 Task: Look for space in Sambriāl, Pakistan from 5th July, 2023 to 11th July, 2023 for 2 adults in price range Rs.8000 to Rs.16000. Place can be entire place with 2 bedrooms having 2 beds and 1 bathroom. Property type can be house, flat, guest house. Booking option can be shelf check-in. Required host language is English.
Action: Mouse moved to (407, 93)
Screenshot: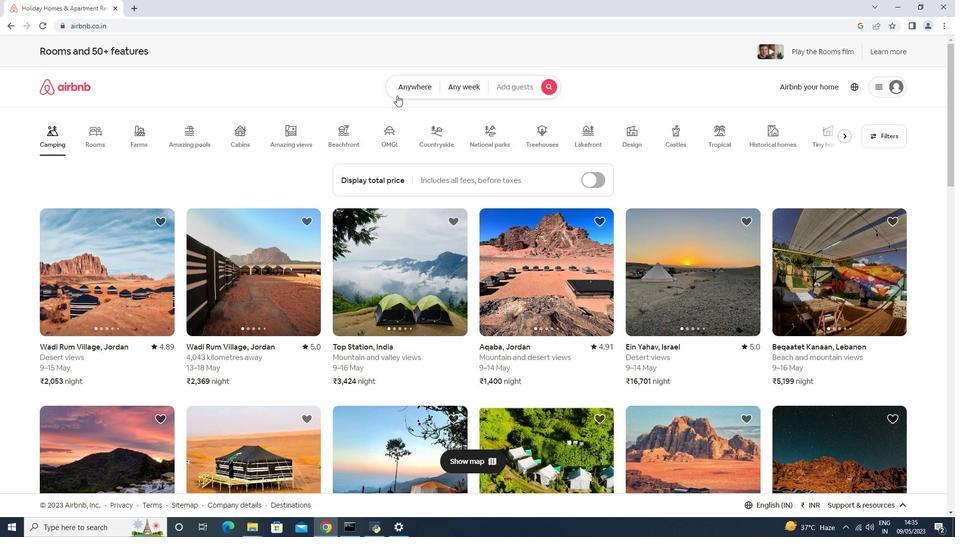 
Action: Mouse pressed left at (407, 93)
Screenshot: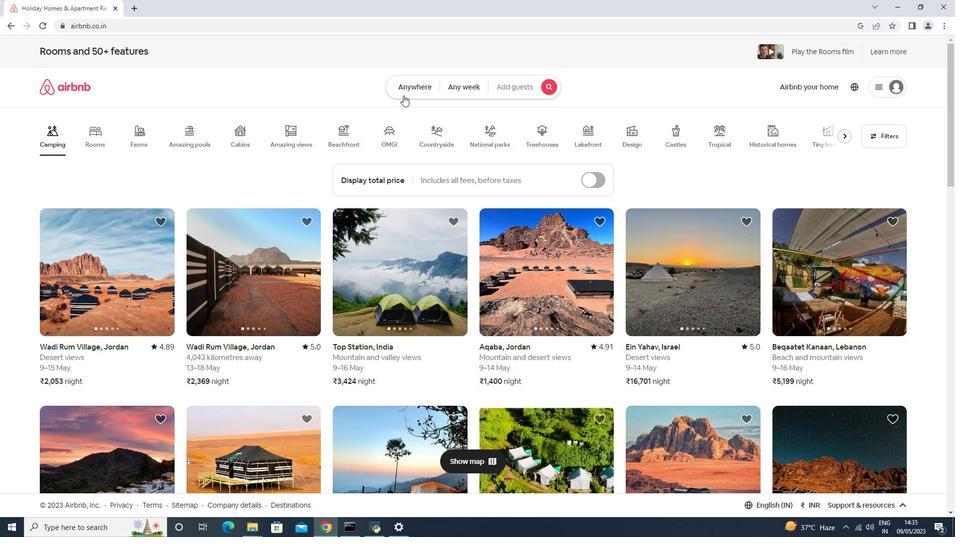 
Action: Mouse moved to (342, 135)
Screenshot: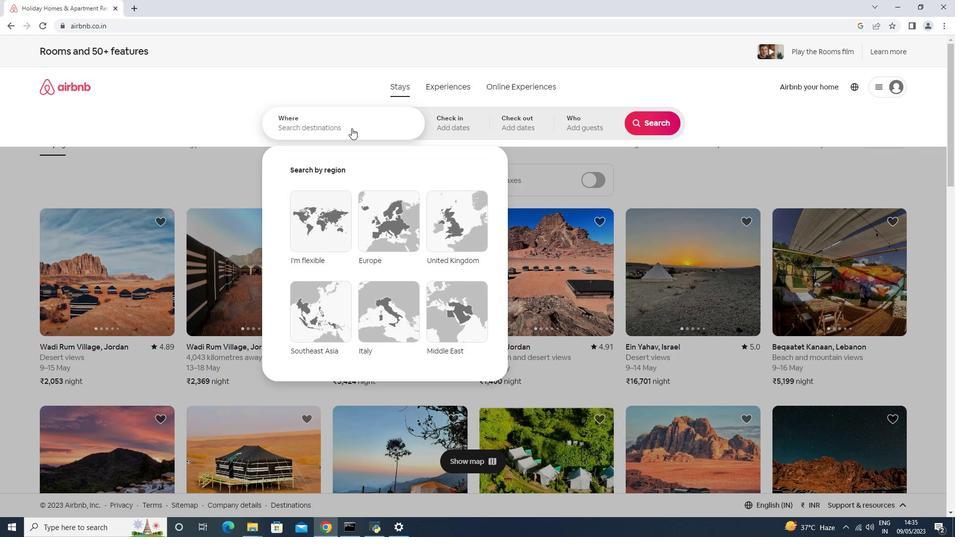 
Action: Mouse pressed left at (342, 135)
Screenshot: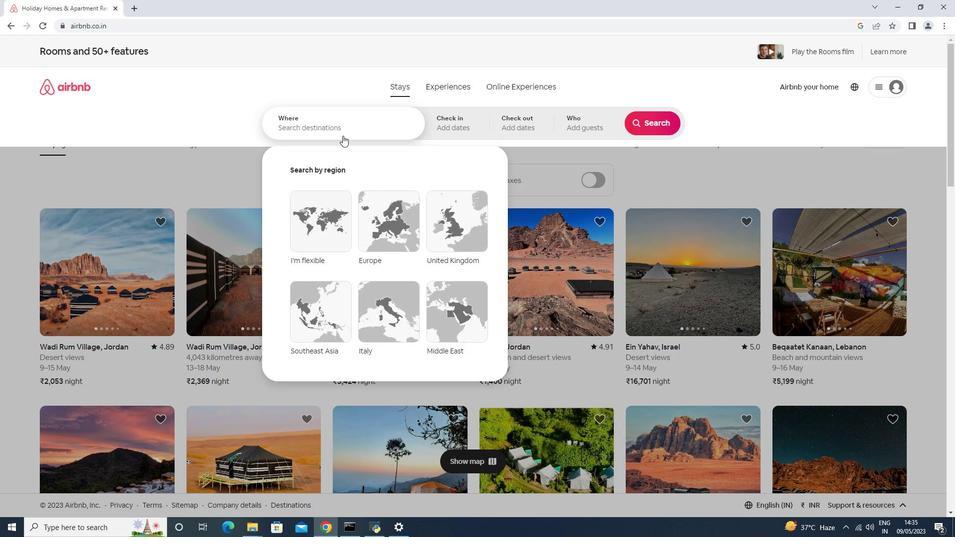 
Action: Mouse moved to (342, 127)
Screenshot: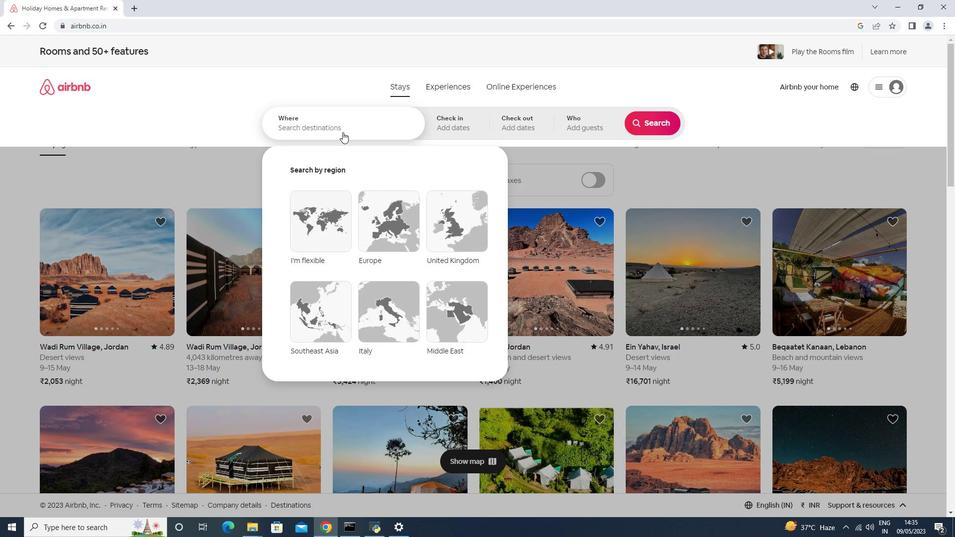 
Action: Key pressed <Key.shift>Sambiri,<Key.space><Key.shift>Pakistan<Key.enter>
Screenshot: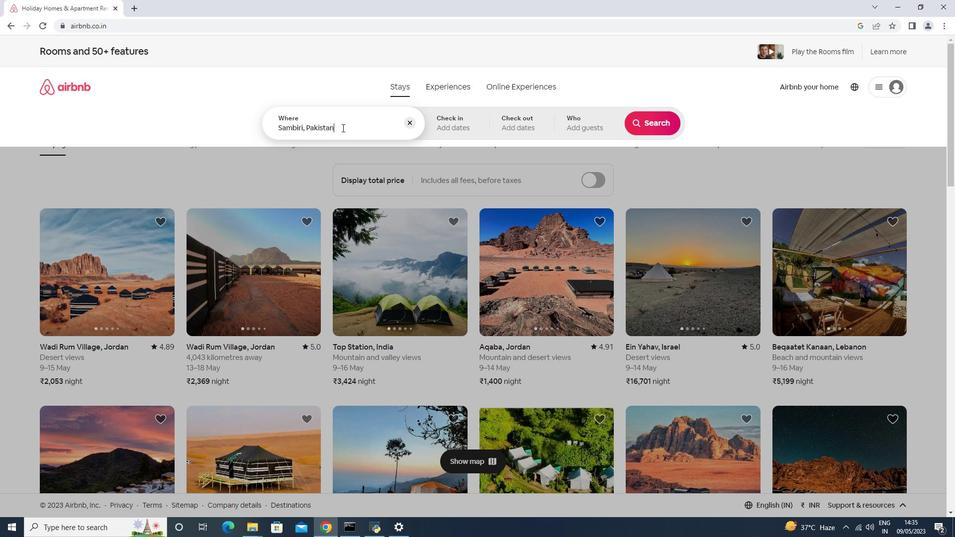 
Action: Mouse moved to (653, 206)
Screenshot: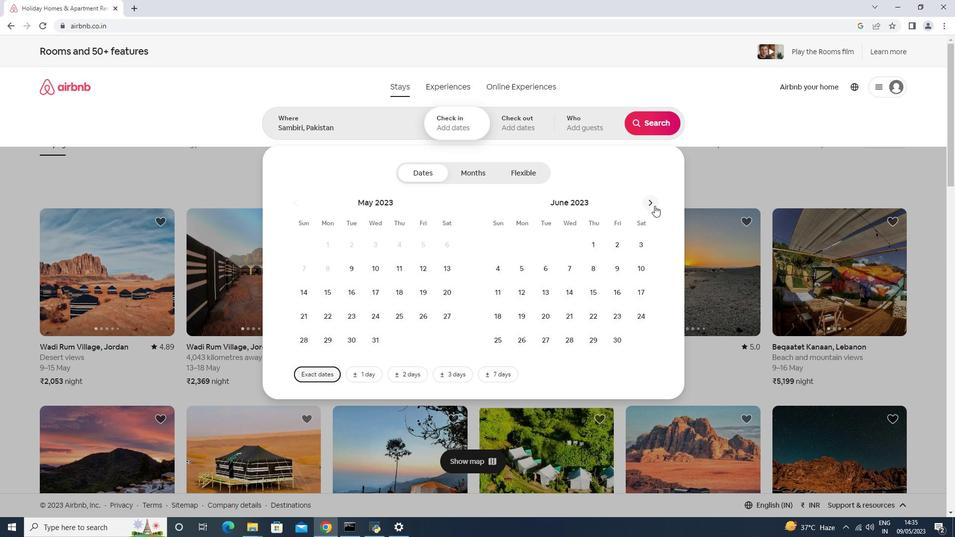 
Action: Mouse pressed left at (653, 206)
Screenshot: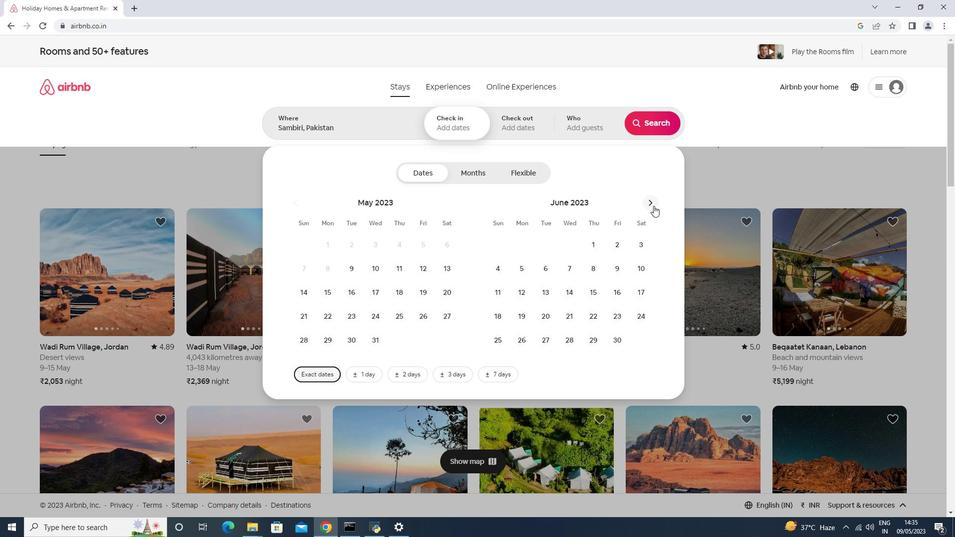 
Action: Mouse moved to (576, 262)
Screenshot: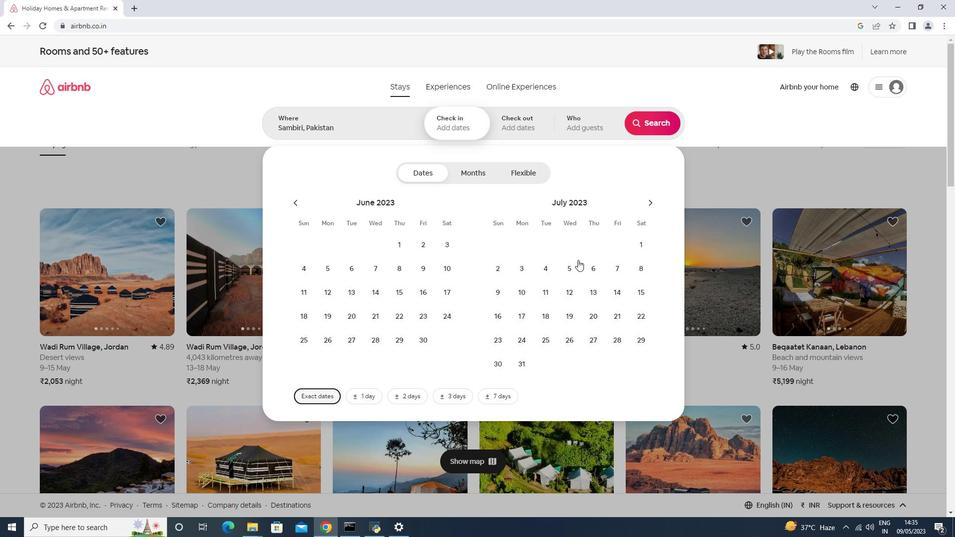
Action: Mouse pressed left at (576, 262)
Screenshot: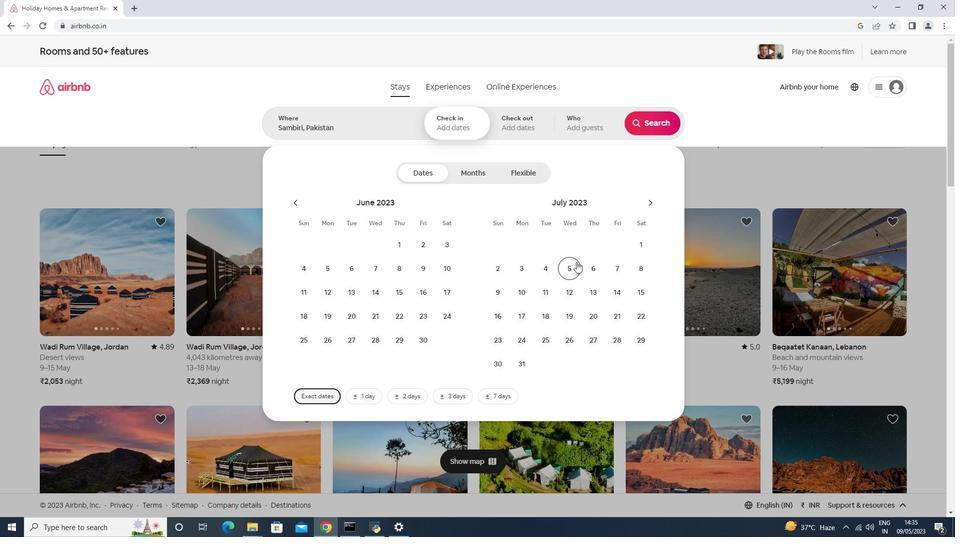 
Action: Mouse moved to (553, 290)
Screenshot: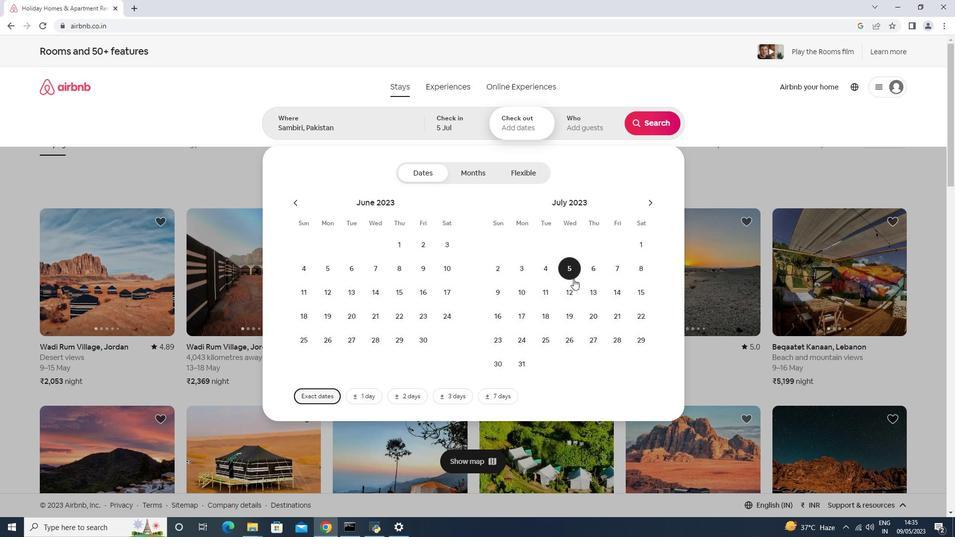 
Action: Mouse pressed left at (553, 290)
Screenshot: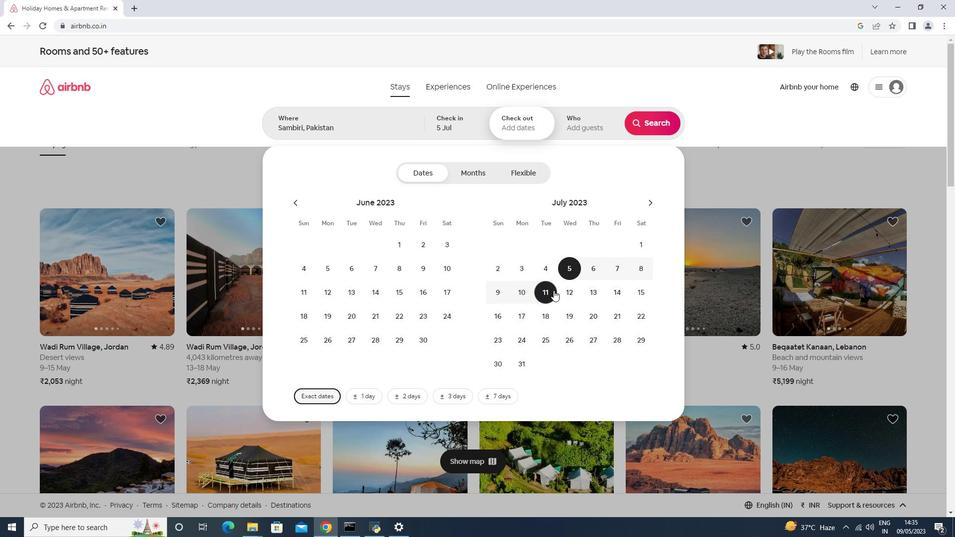 
Action: Mouse moved to (591, 119)
Screenshot: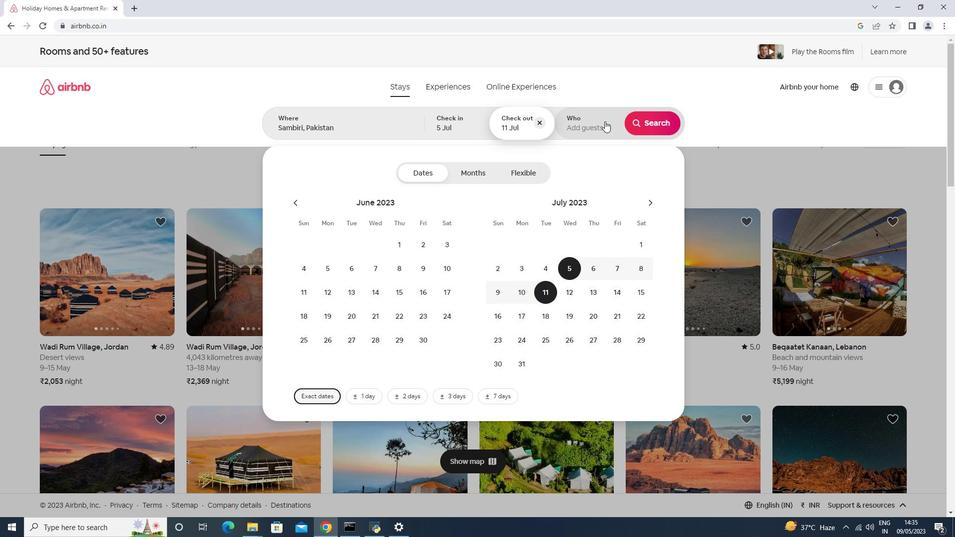 
Action: Mouse pressed left at (591, 119)
Screenshot: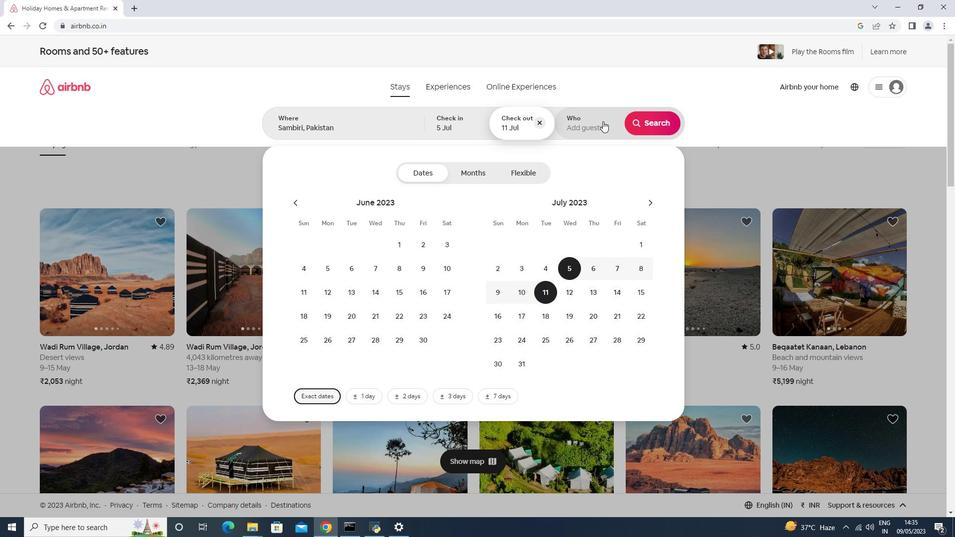 
Action: Mouse moved to (653, 171)
Screenshot: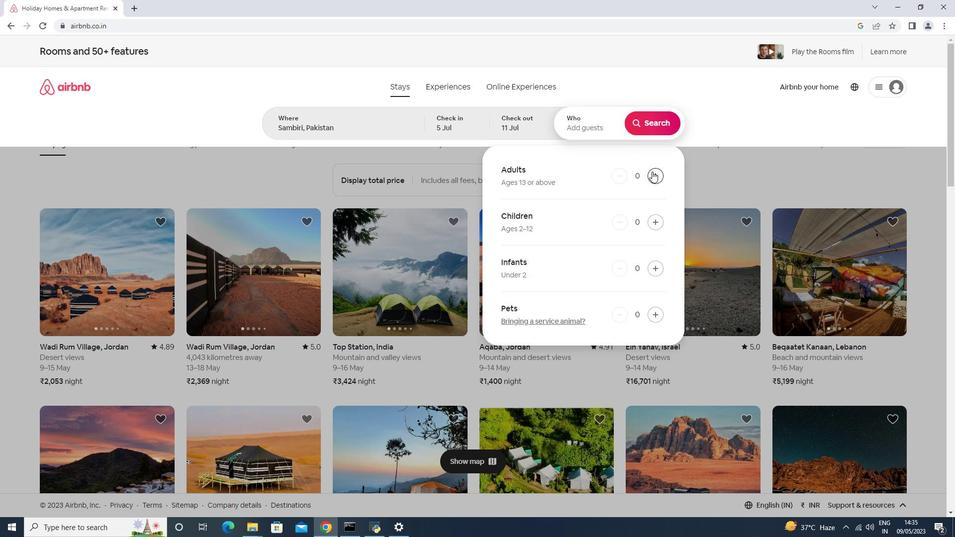 
Action: Mouse pressed left at (653, 171)
Screenshot: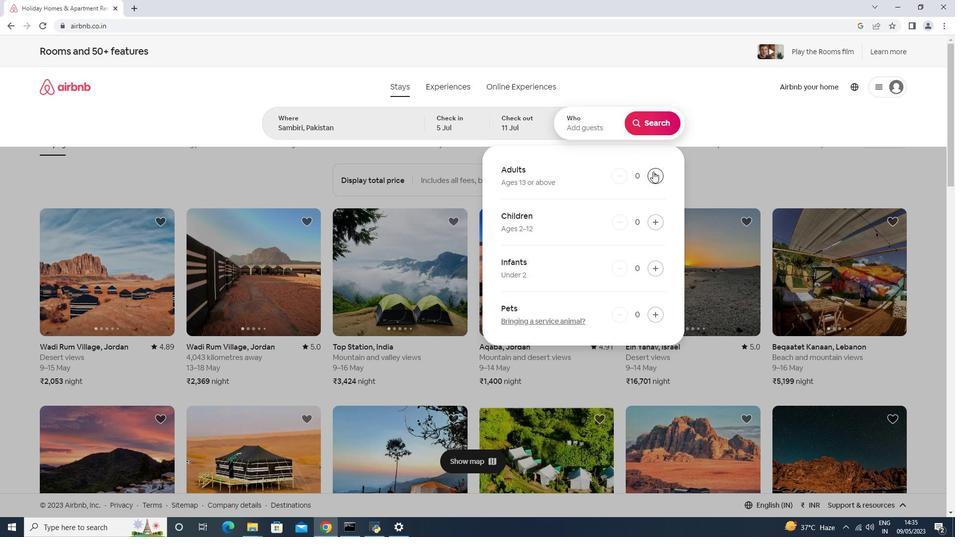 
Action: Mouse pressed left at (653, 171)
Screenshot: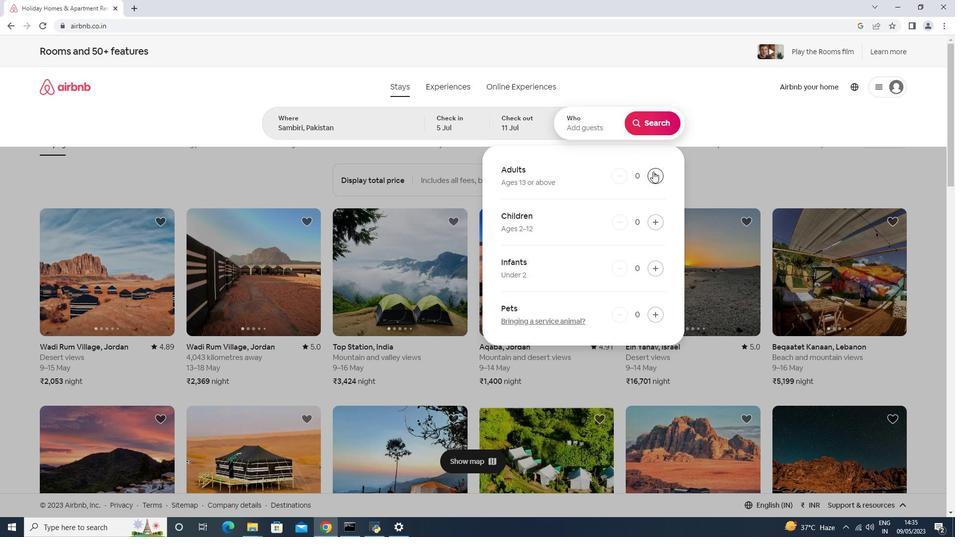 
Action: Mouse moved to (652, 127)
Screenshot: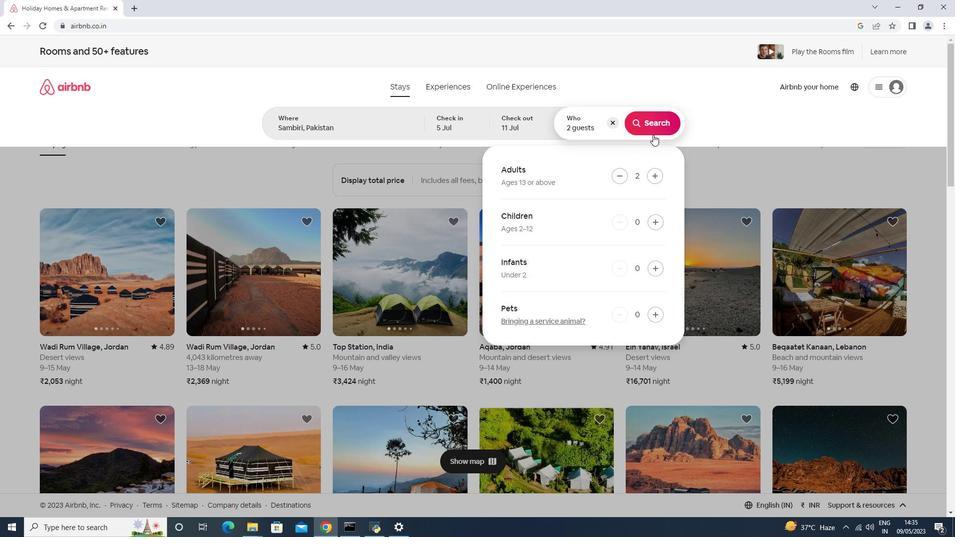 
Action: Mouse pressed left at (652, 127)
Screenshot: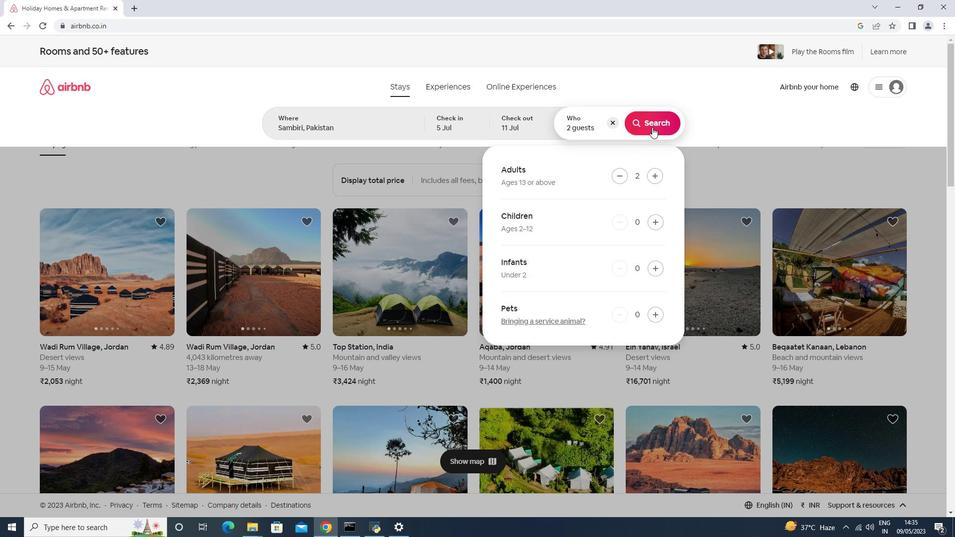 
Action: Mouse moved to (902, 99)
Screenshot: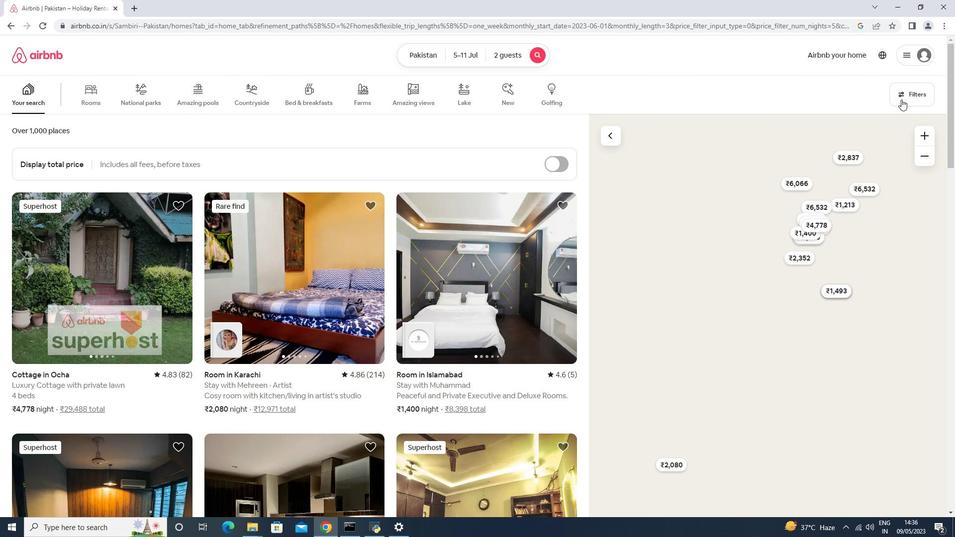 
Action: Mouse pressed left at (902, 99)
Screenshot: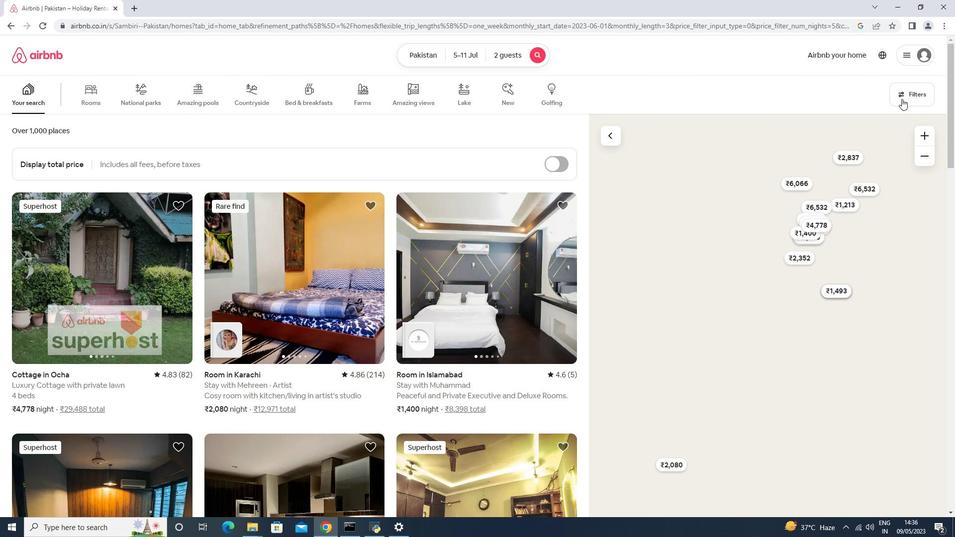 
Action: Mouse moved to (431, 324)
Screenshot: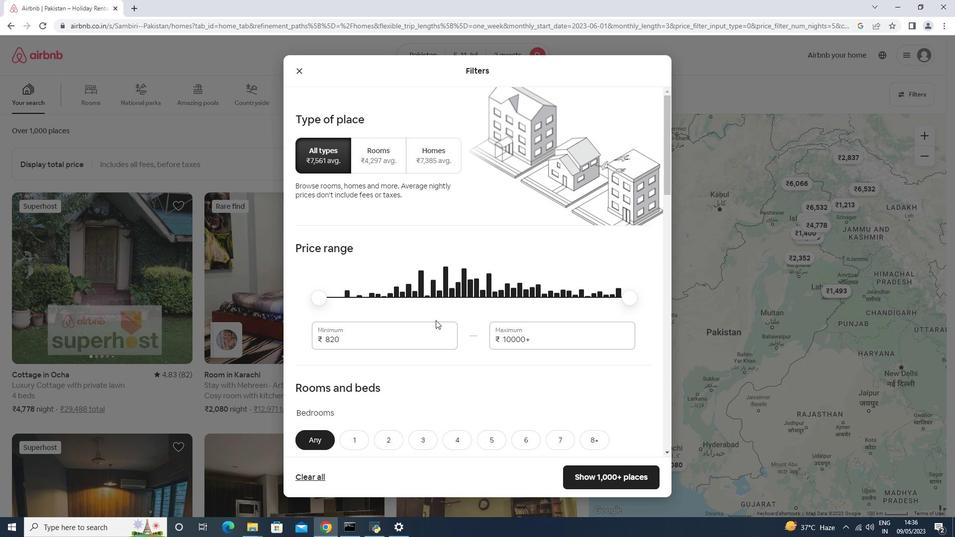 
Action: Mouse pressed left at (431, 324)
Screenshot: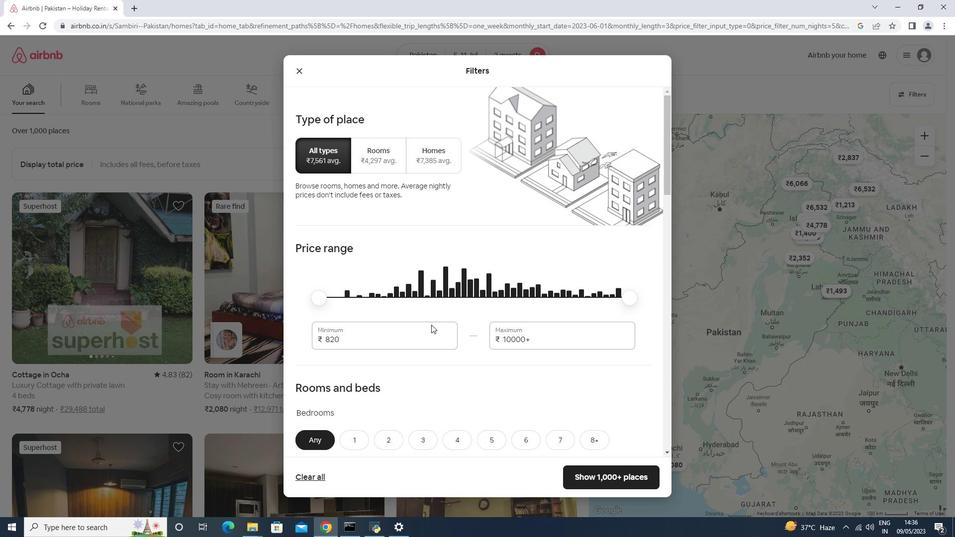 
Action: Mouse moved to (430, 320)
Screenshot: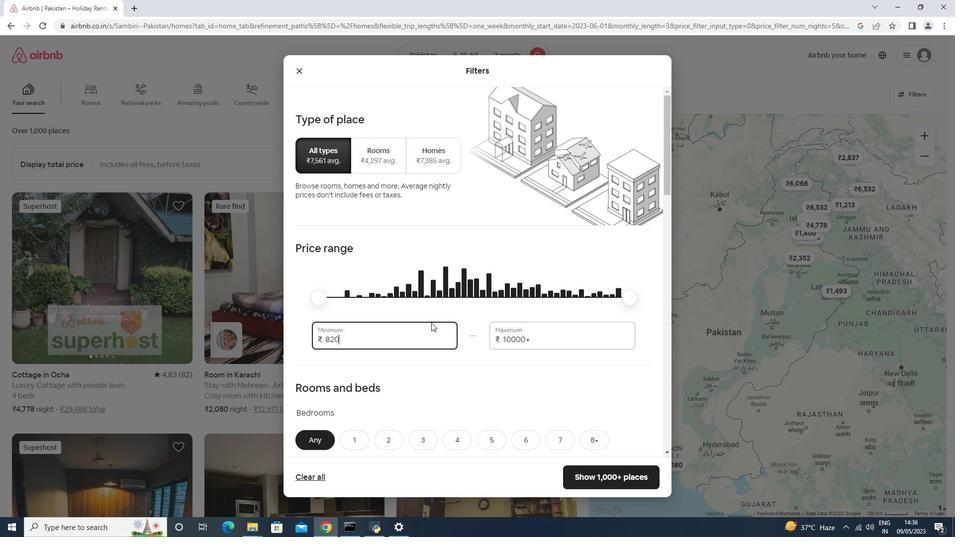
Action: Key pressed <Key.backspace><Key.backspace>000<Key.tab>16000
Screenshot: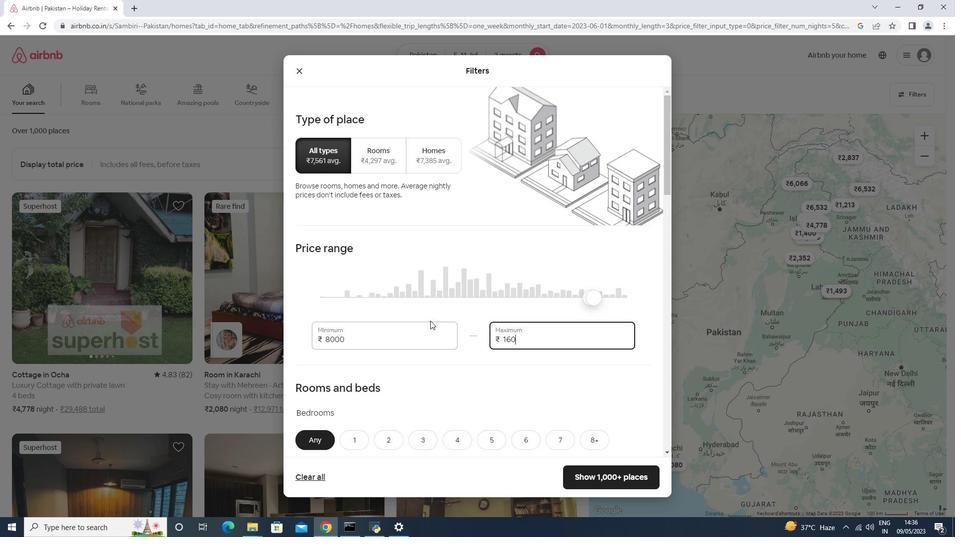 
Action: Mouse moved to (476, 281)
Screenshot: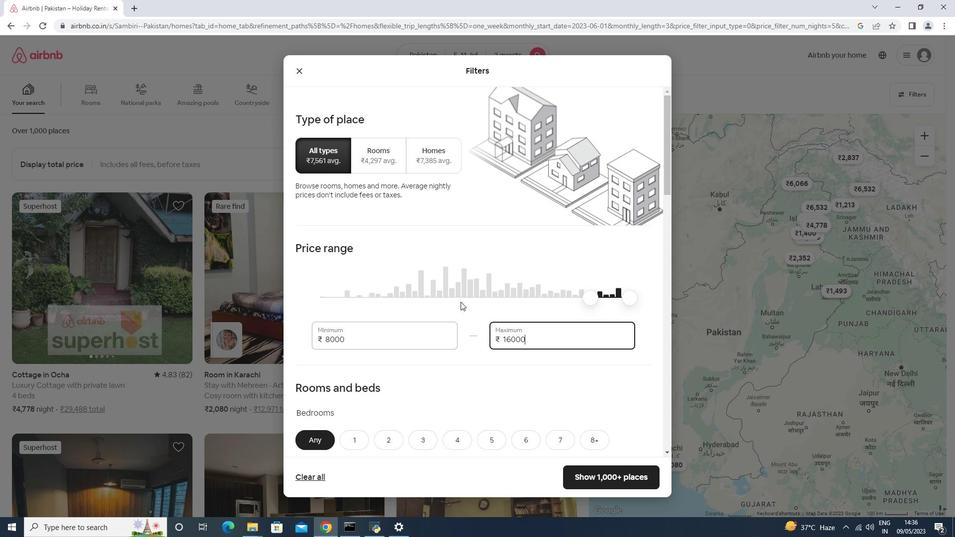
Action: Mouse scrolled (476, 281) with delta (0, 0)
Screenshot: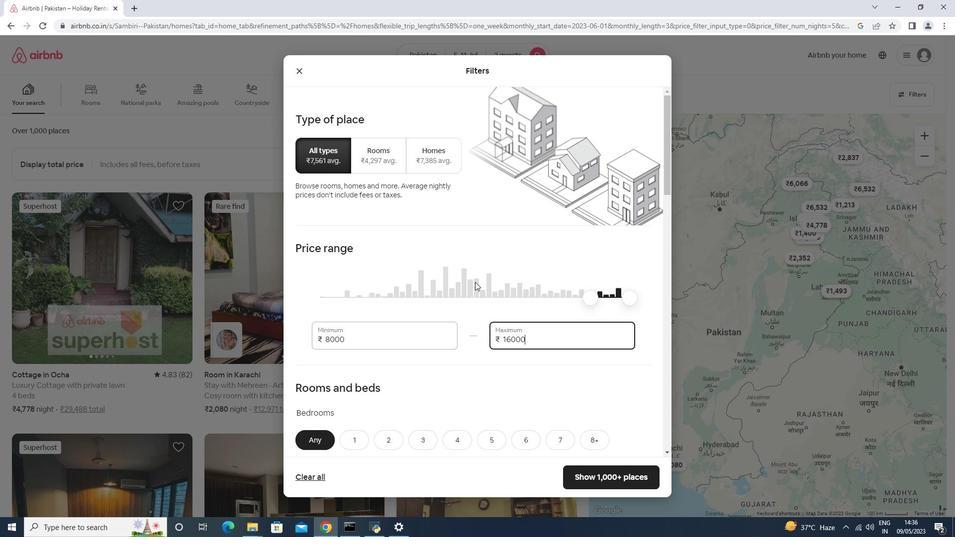 
Action: Mouse scrolled (476, 281) with delta (0, 0)
Screenshot: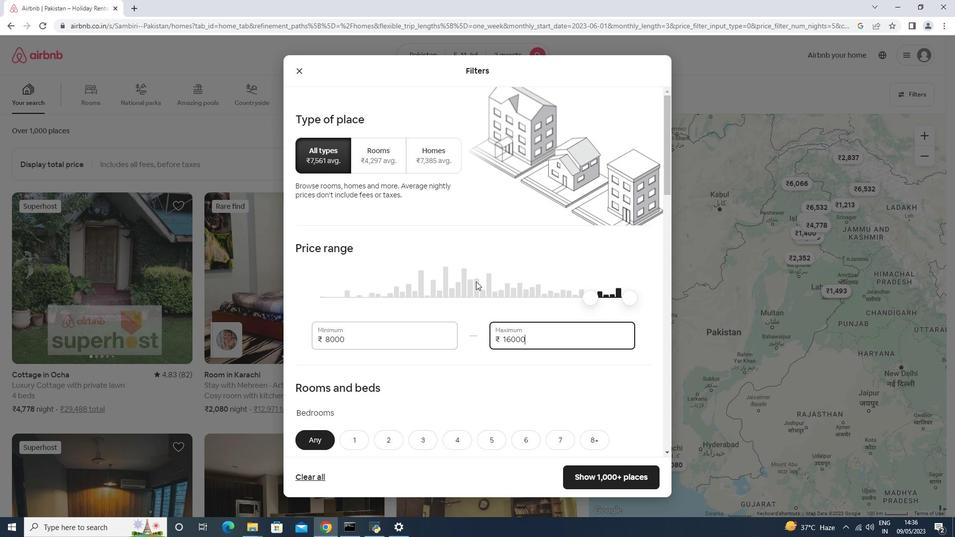 
Action: Mouse scrolled (476, 281) with delta (0, 0)
Screenshot: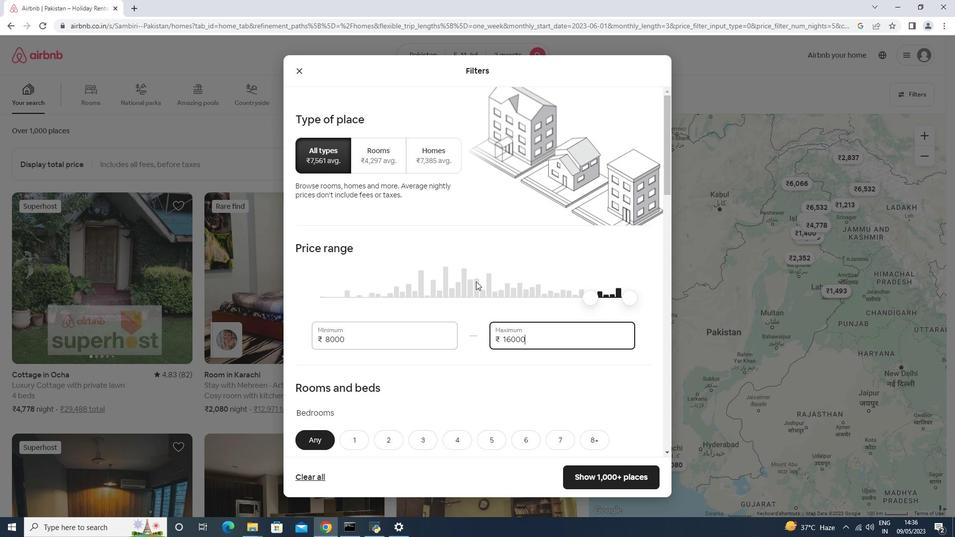 
Action: Mouse scrolled (476, 281) with delta (0, 0)
Screenshot: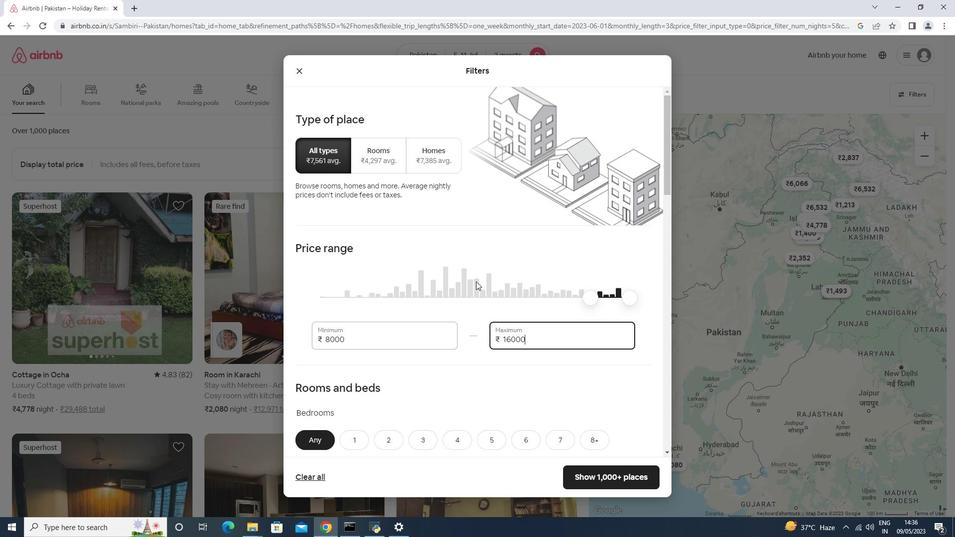 
Action: Mouse scrolled (476, 281) with delta (0, 0)
Screenshot: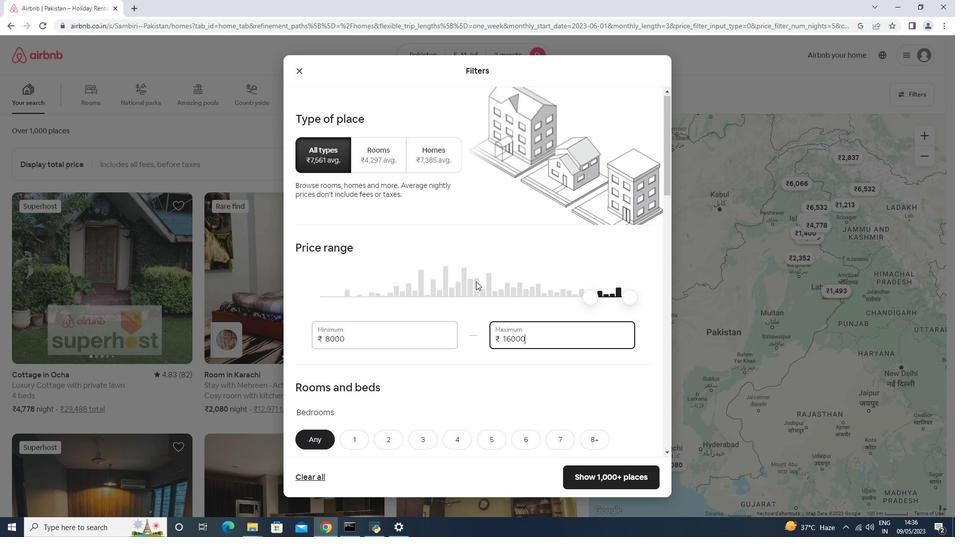 
Action: Mouse moved to (398, 192)
Screenshot: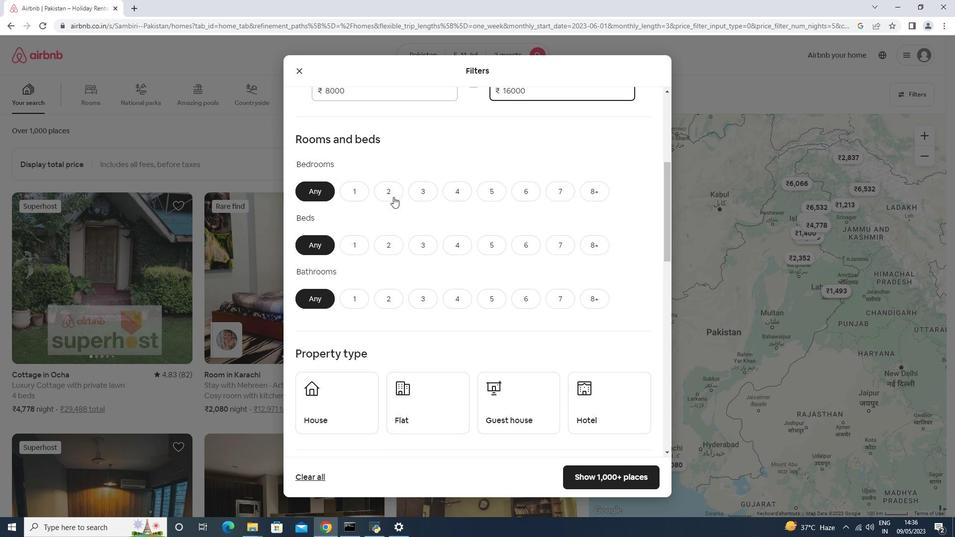 
Action: Mouse pressed left at (398, 191)
Screenshot: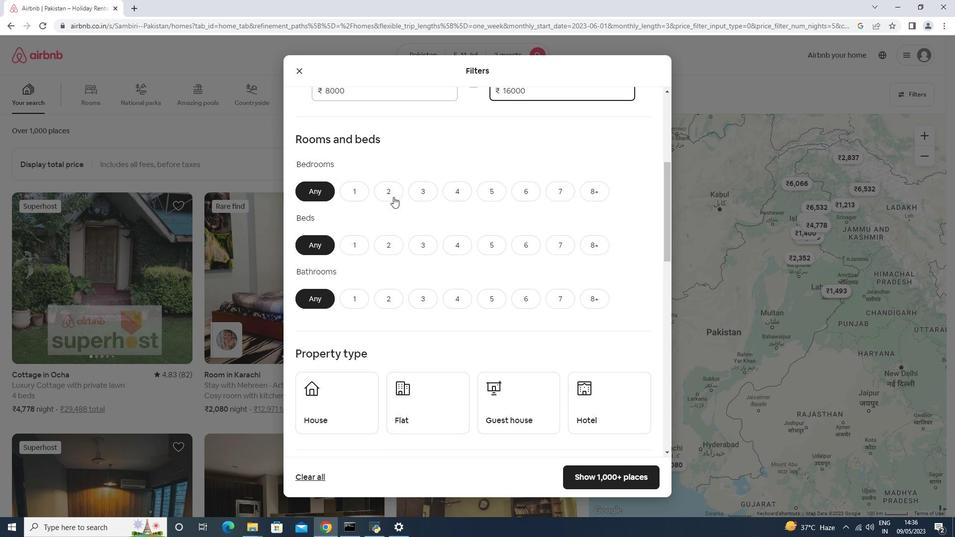 
Action: Mouse moved to (397, 242)
Screenshot: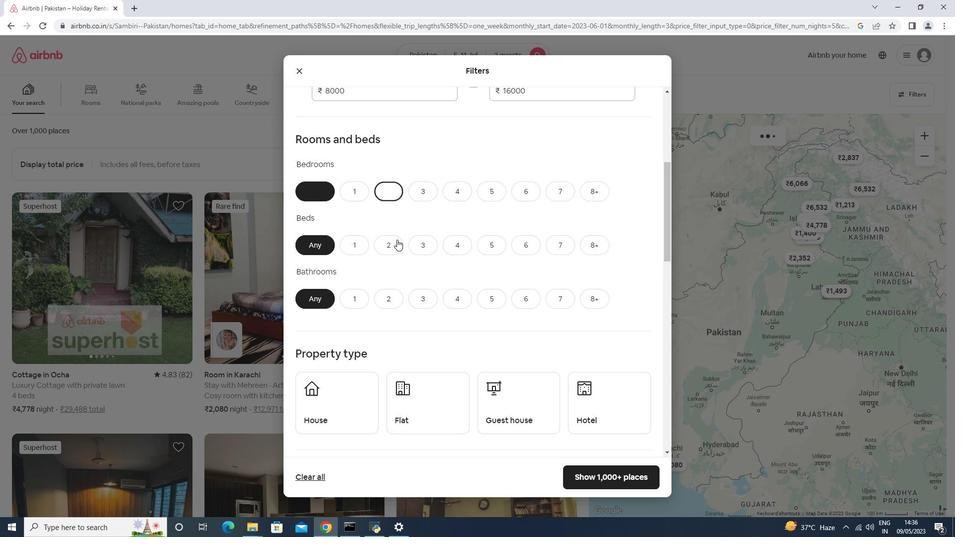 
Action: Mouse pressed left at (397, 242)
Screenshot: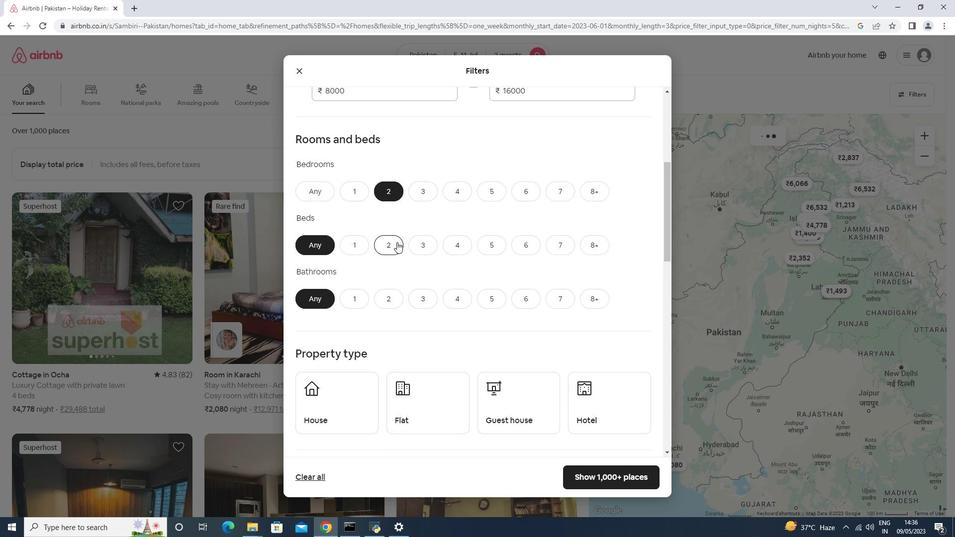 
Action: Mouse moved to (391, 300)
Screenshot: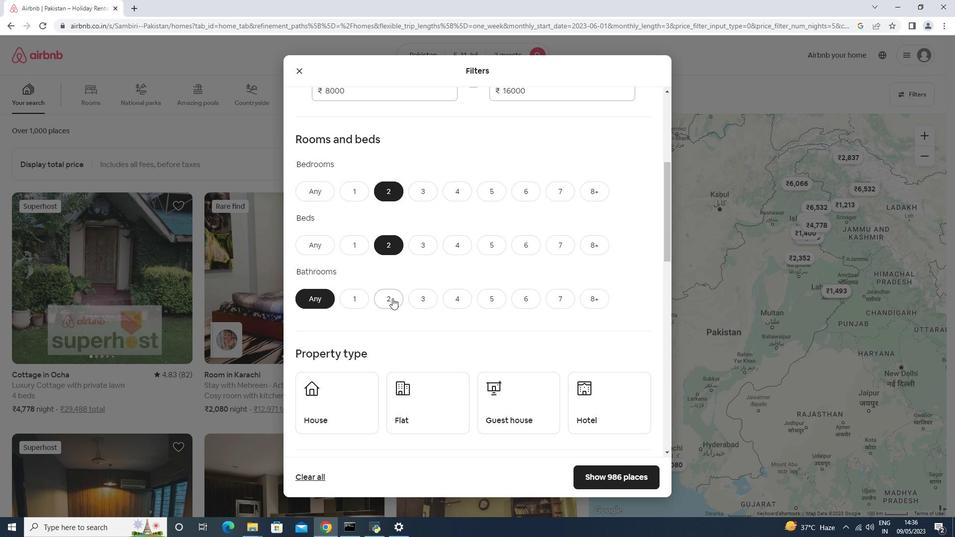
Action: Mouse pressed left at (391, 300)
Screenshot: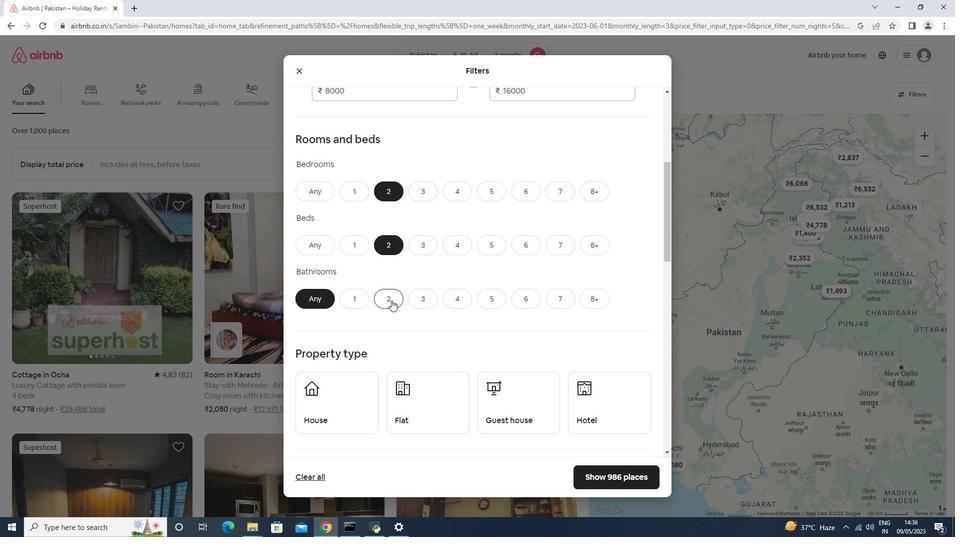 
Action: Mouse moved to (342, 407)
Screenshot: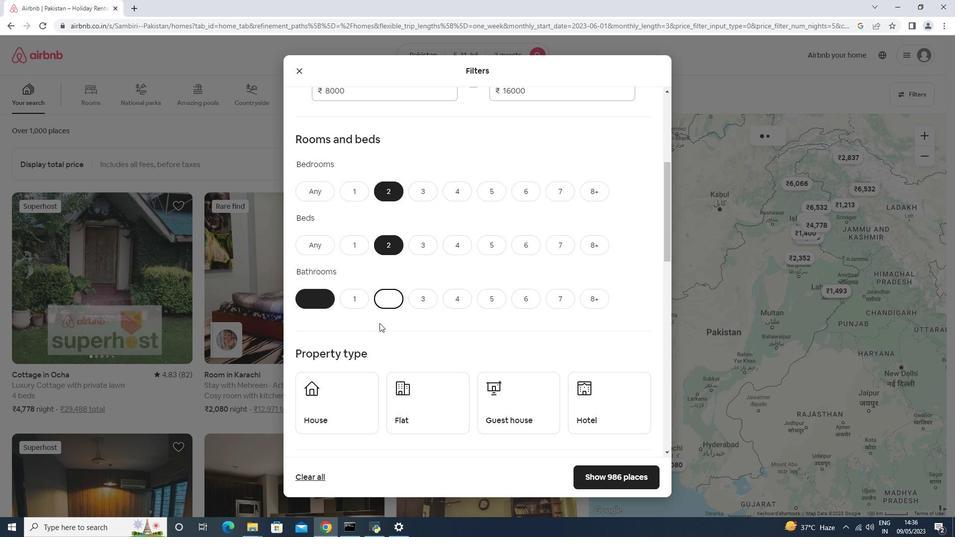 
Action: Mouse pressed left at (342, 407)
Screenshot: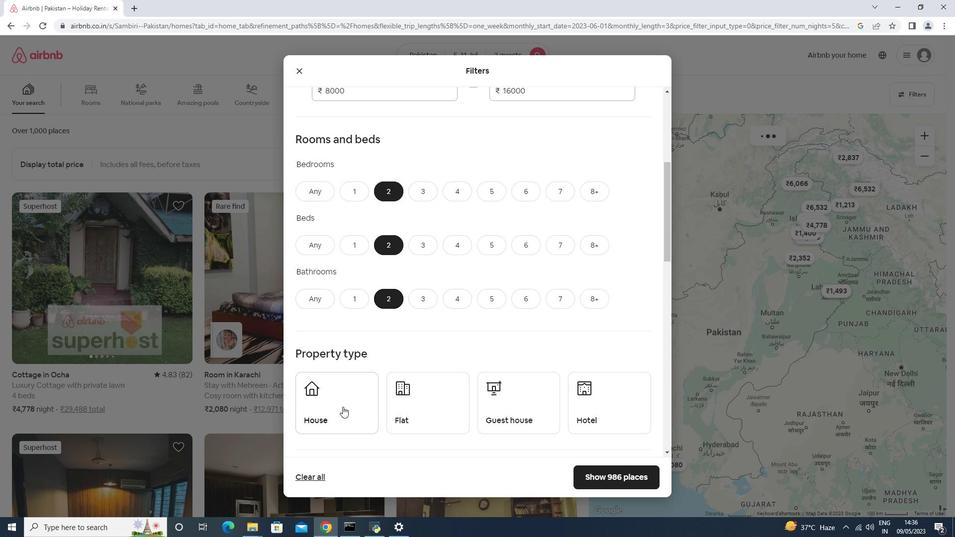 
Action: Mouse moved to (419, 398)
Screenshot: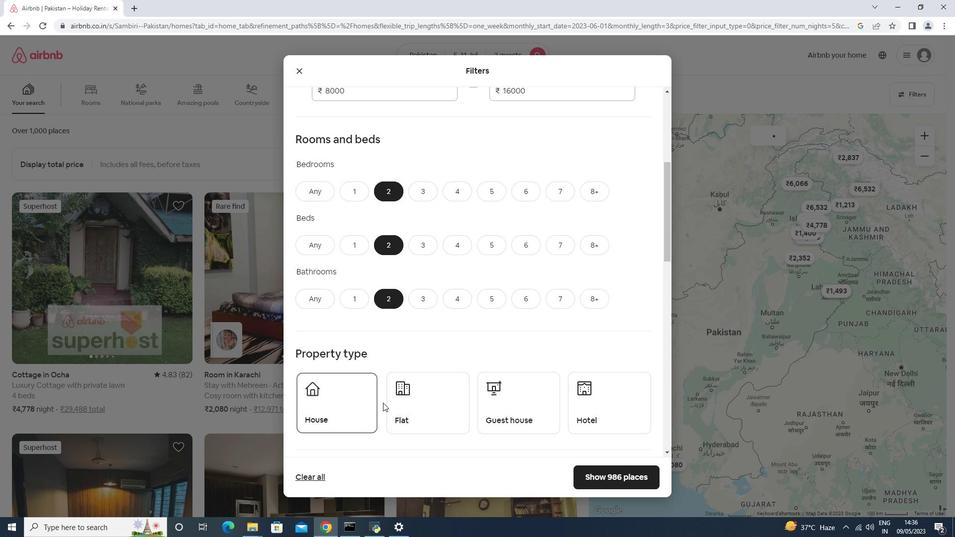 
Action: Mouse pressed left at (419, 398)
Screenshot: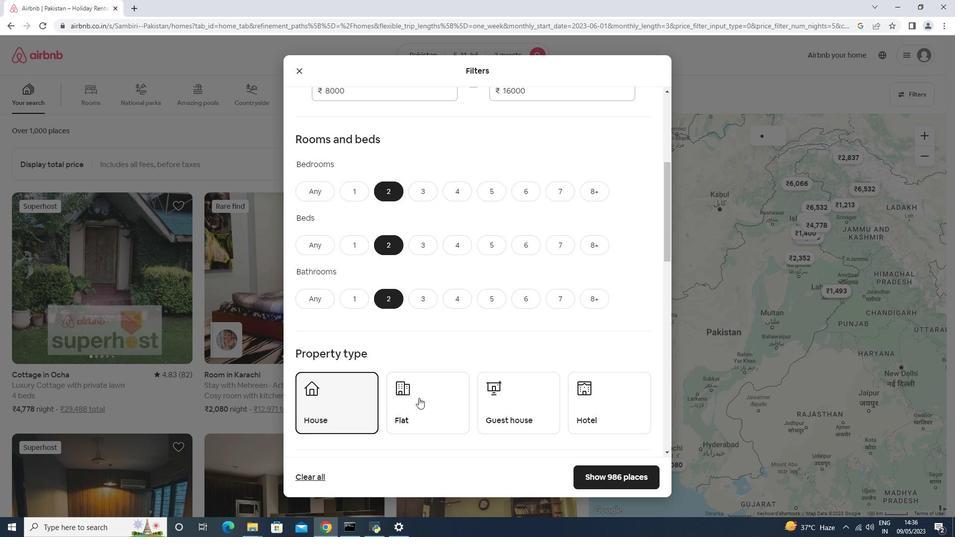 
Action: Mouse moved to (515, 402)
Screenshot: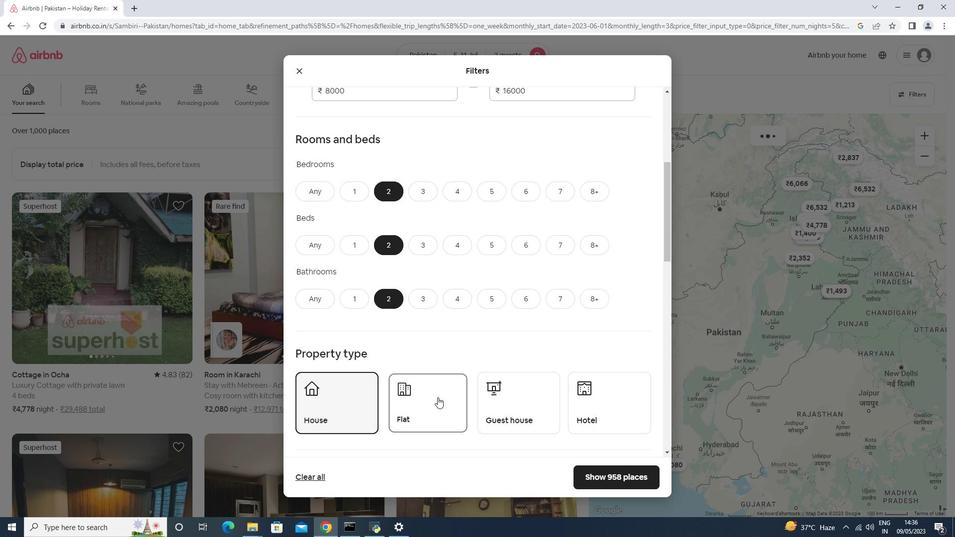 
Action: Mouse pressed left at (515, 402)
Screenshot: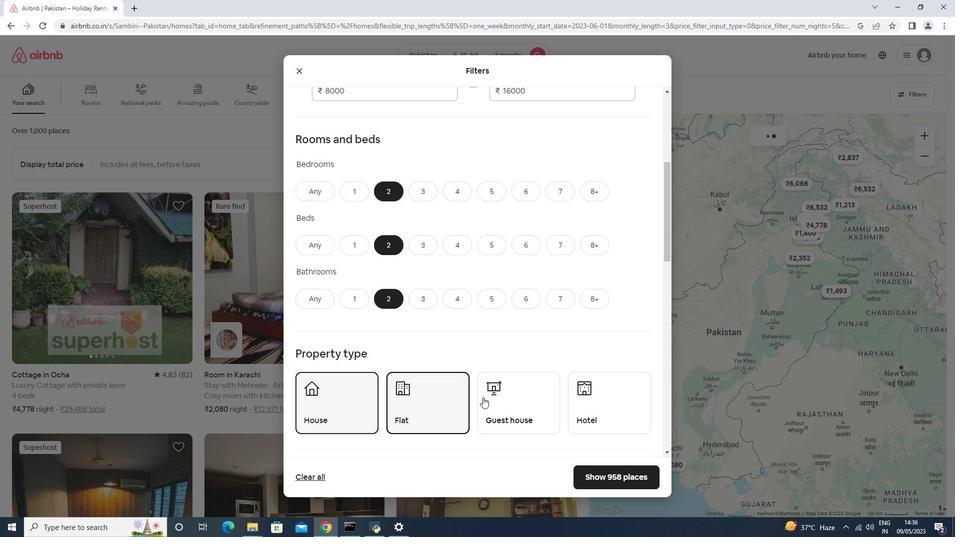 
Action: Mouse moved to (515, 402)
Screenshot: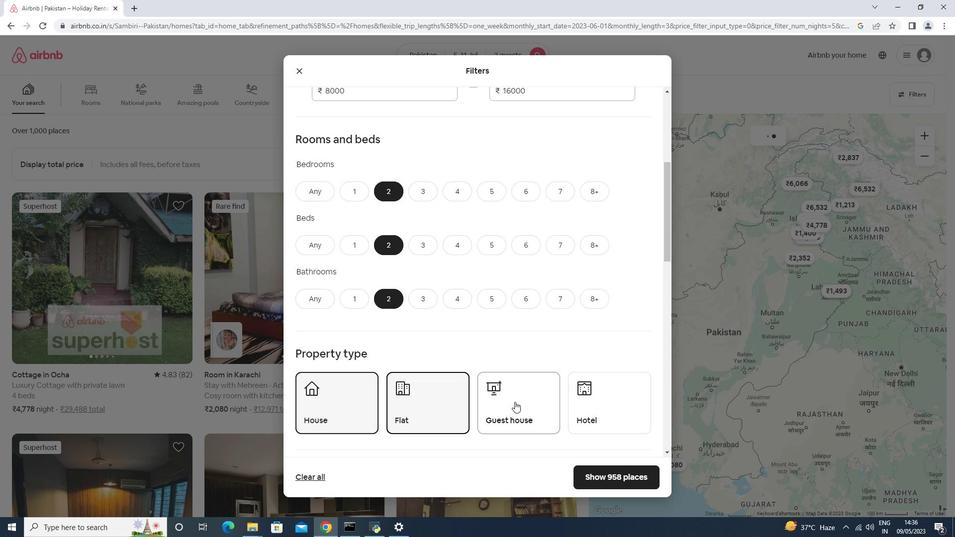 
Action: Mouse scrolled (515, 401) with delta (0, 0)
Screenshot: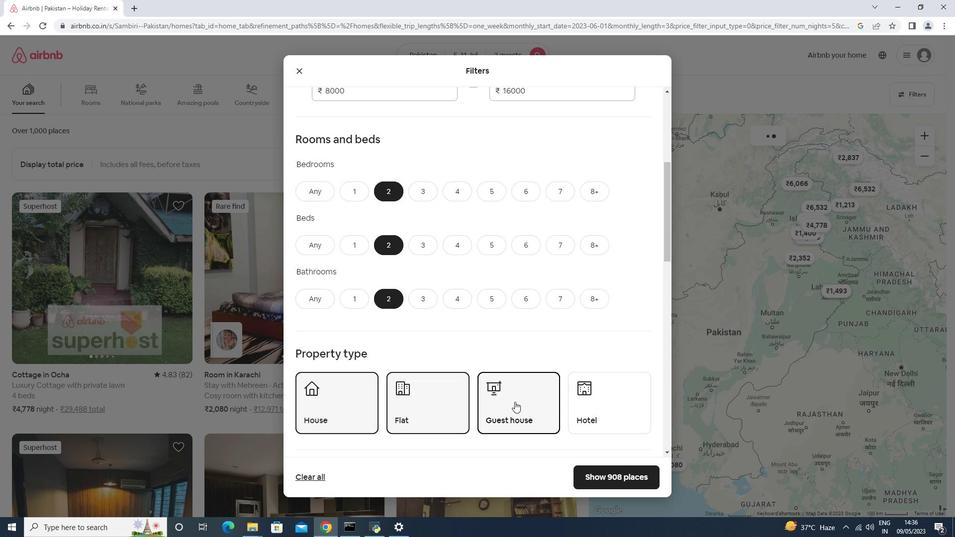 
Action: Mouse moved to (504, 401)
Screenshot: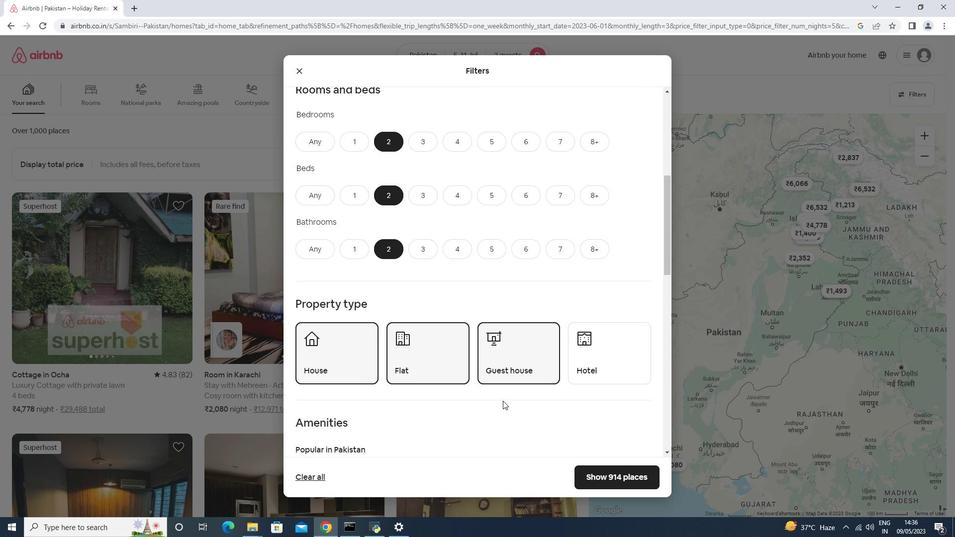 
Action: Mouse scrolled (504, 400) with delta (0, 0)
Screenshot: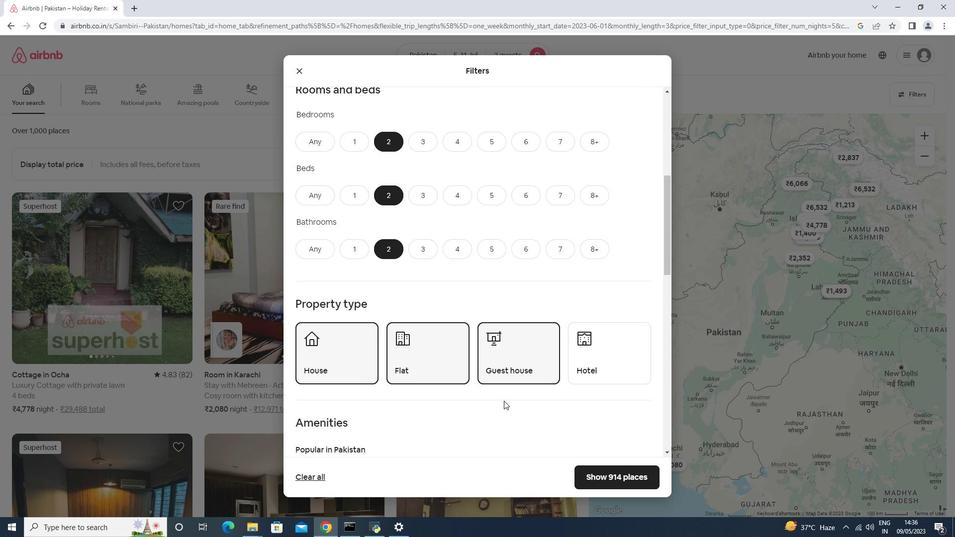 
Action: Mouse scrolled (504, 400) with delta (0, 0)
Screenshot: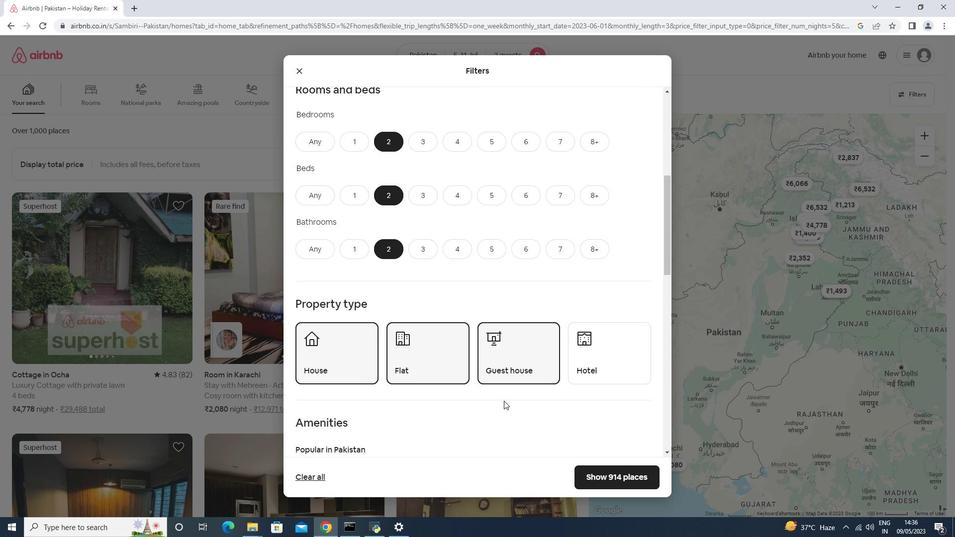 
Action: Mouse scrolled (504, 400) with delta (0, 0)
Screenshot: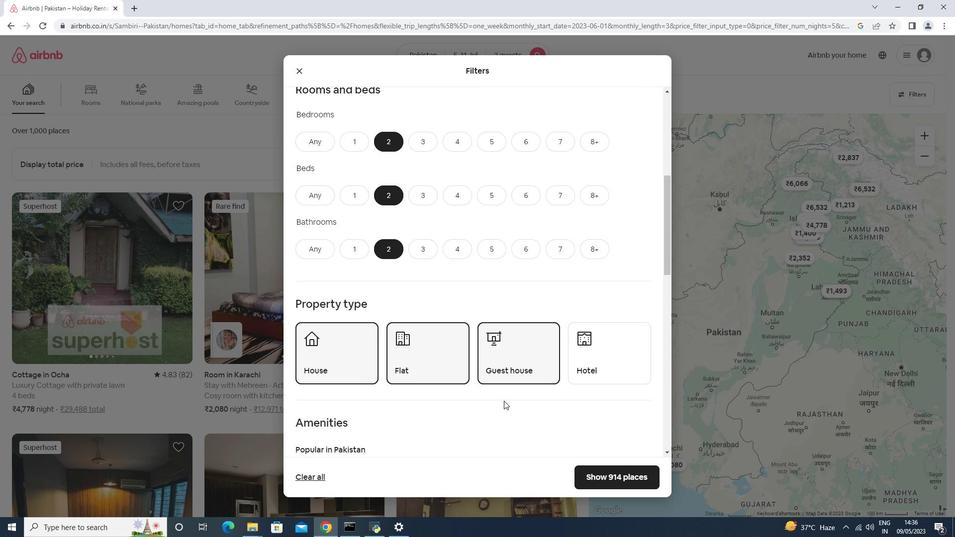 
Action: Mouse moved to (606, 398)
Screenshot: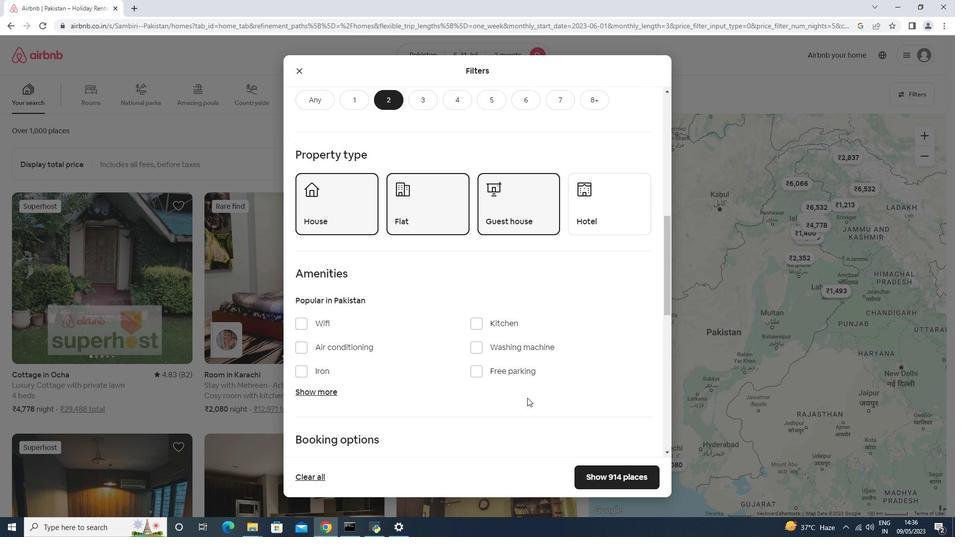 
Action: Mouse scrolled (606, 397) with delta (0, 0)
Screenshot: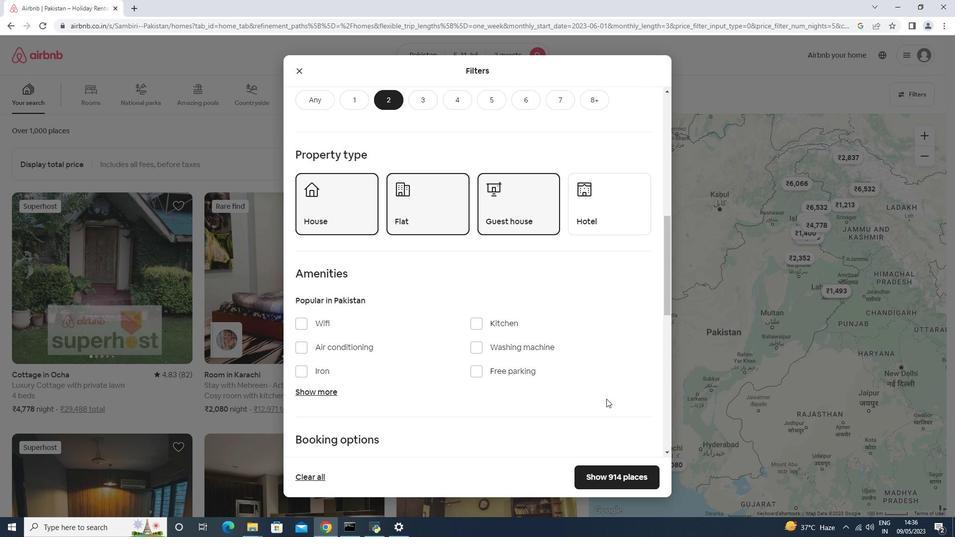 
Action: Mouse scrolled (606, 397) with delta (0, 0)
Screenshot: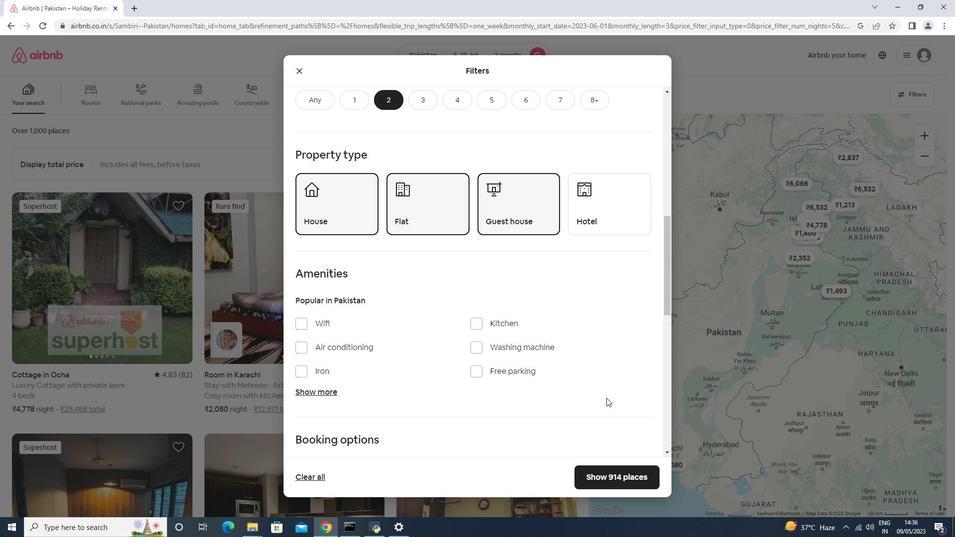 
Action: Mouse scrolled (606, 397) with delta (0, 0)
Screenshot: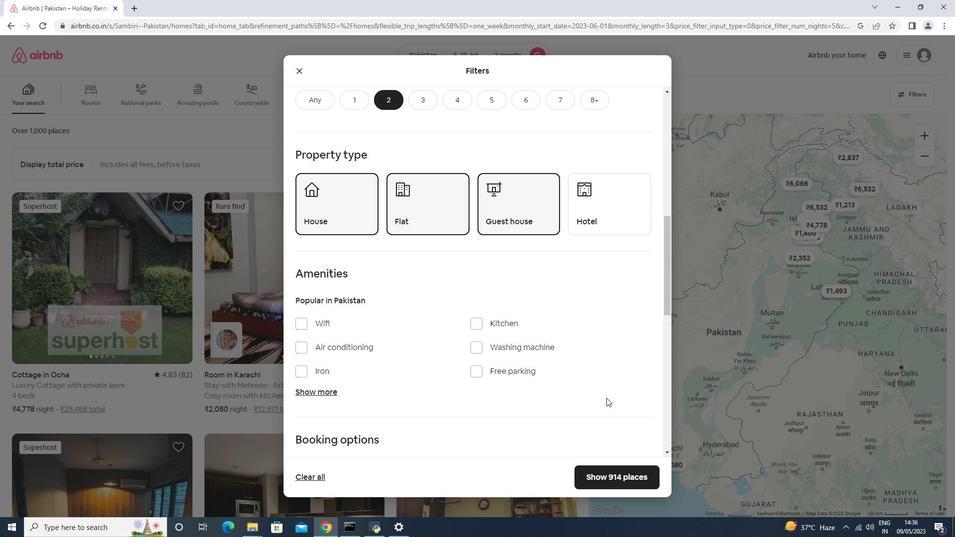 
Action: Mouse scrolled (606, 397) with delta (0, 0)
Screenshot: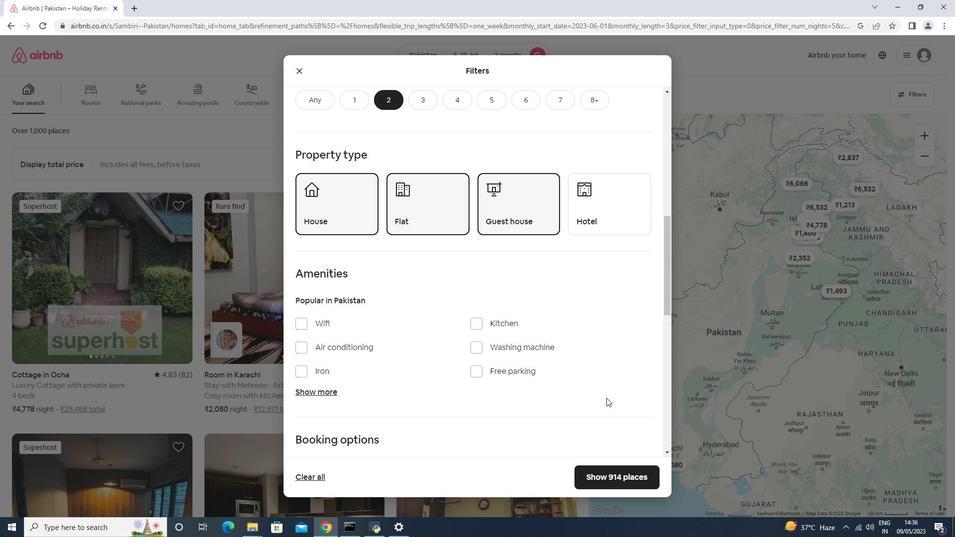 
Action: Mouse moved to (627, 311)
Screenshot: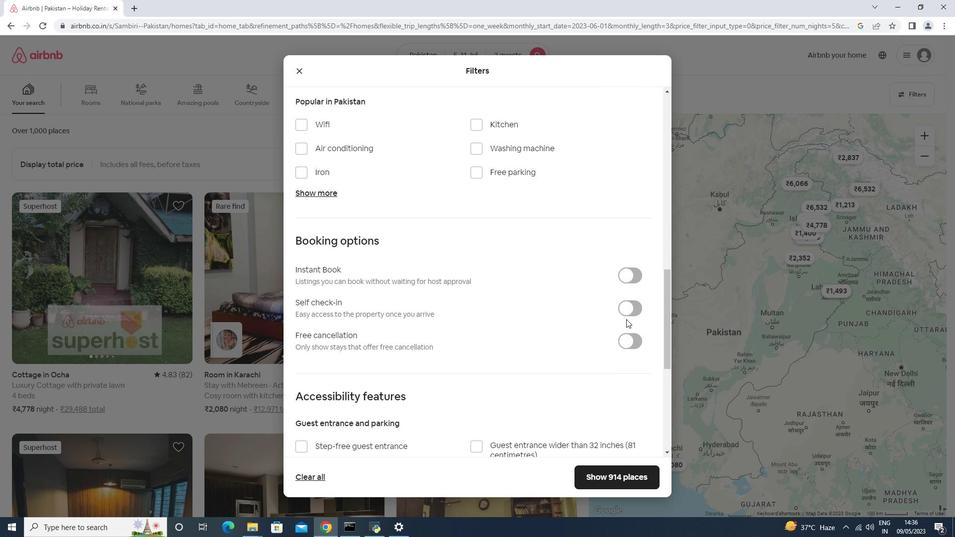 
Action: Mouse pressed left at (627, 311)
Screenshot: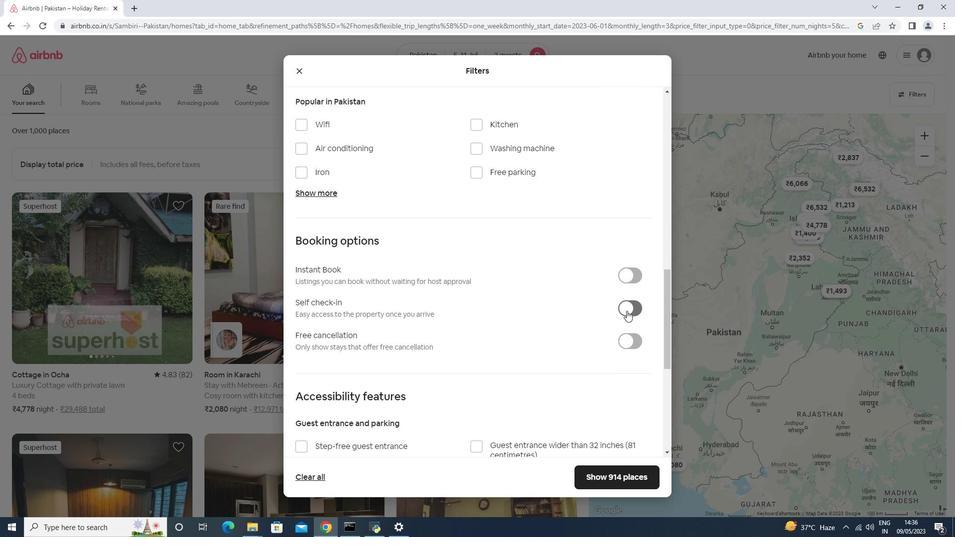 
Action: Mouse moved to (567, 367)
Screenshot: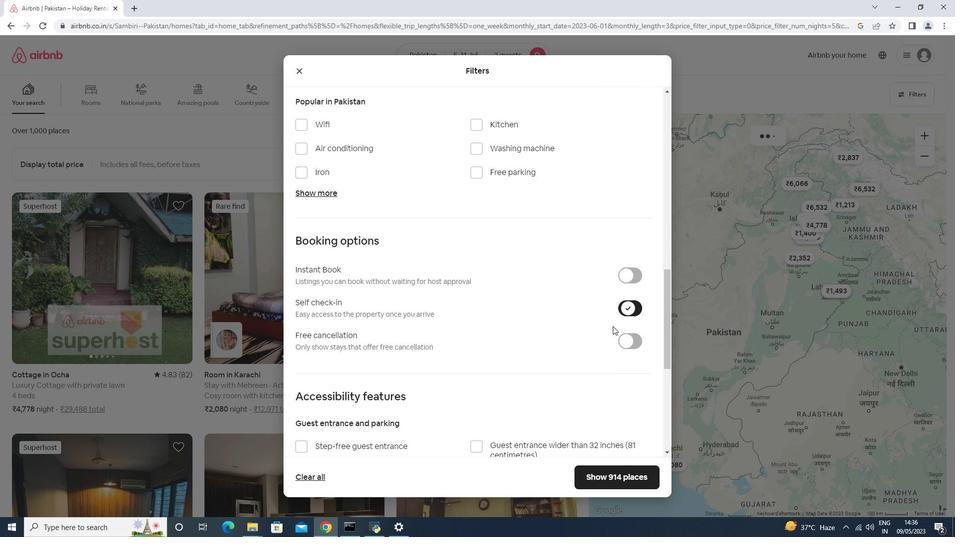 
Action: Mouse scrolled (567, 367) with delta (0, 0)
Screenshot: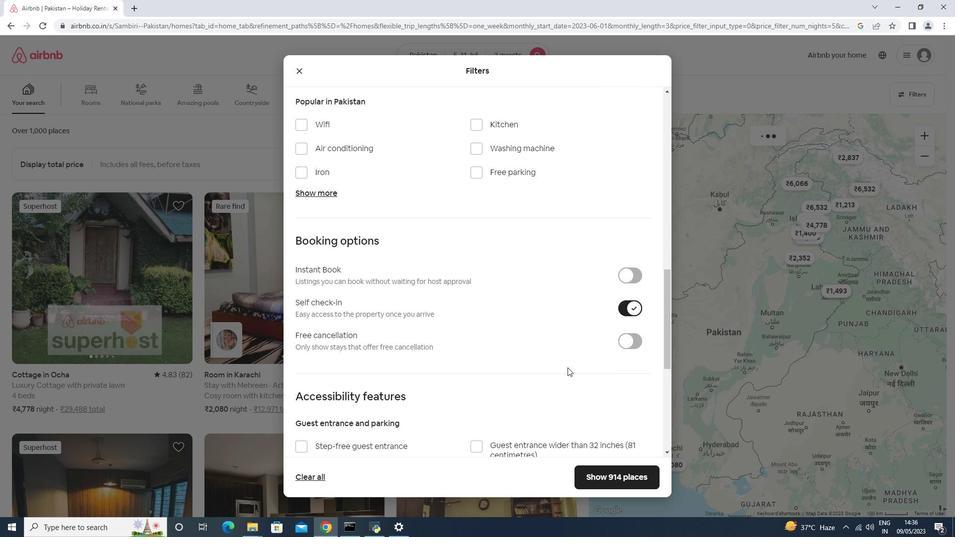
Action: Mouse moved to (567, 368)
Screenshot: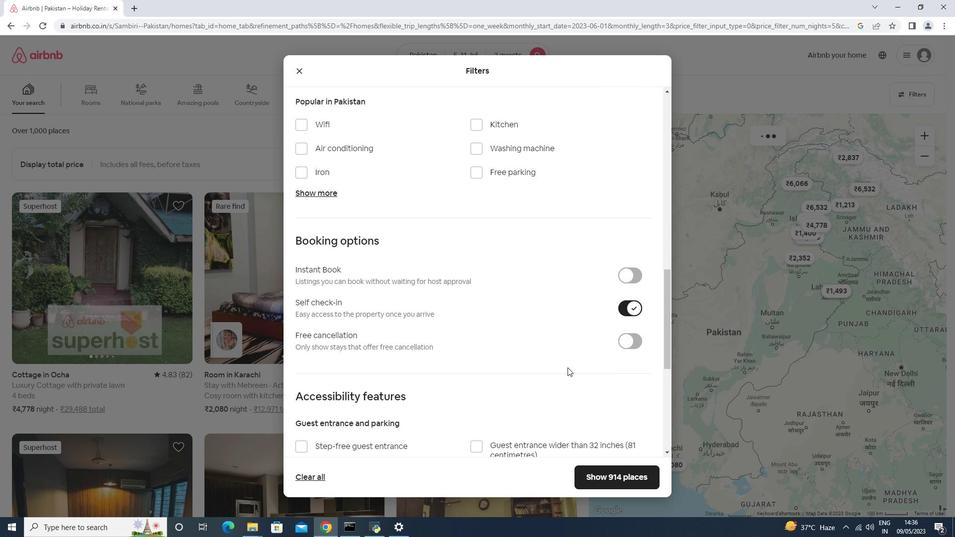 
Action: Mouse scrolled (567, 367) with delta (0, 0)
Screenshot: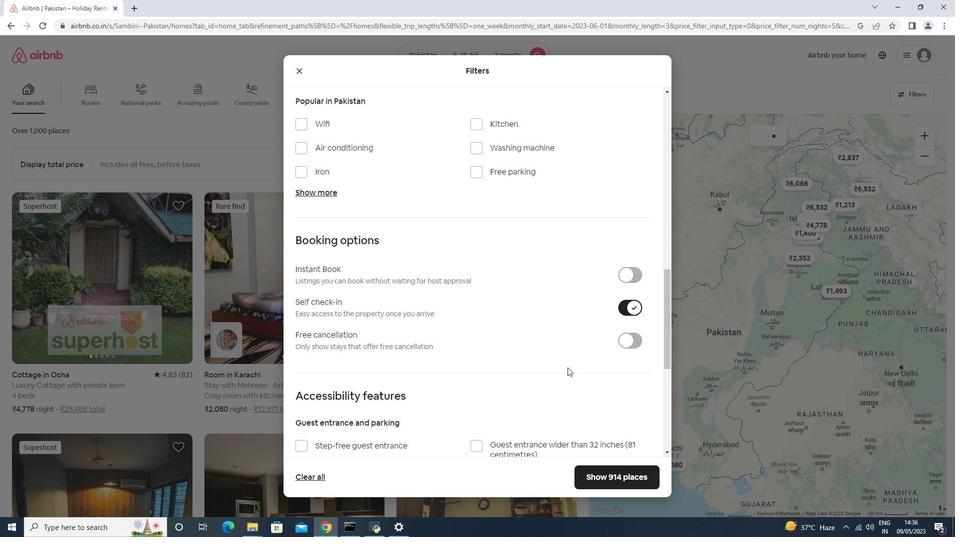 
Action: Mouse scrolled (567, 367) with delta (0, 0)
Screenshot: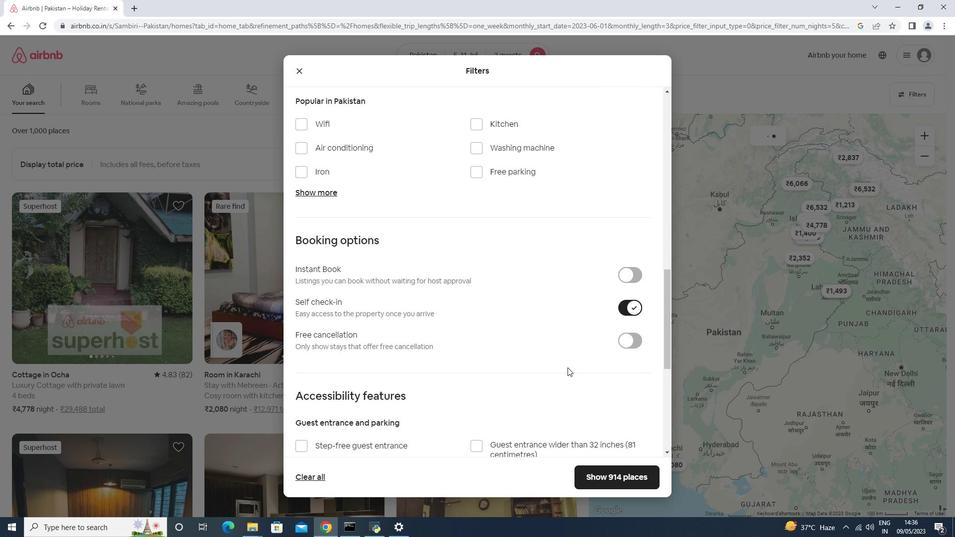 
Action: Mouse scrolled (567, 367) with delta (0, 0)
Screenshot: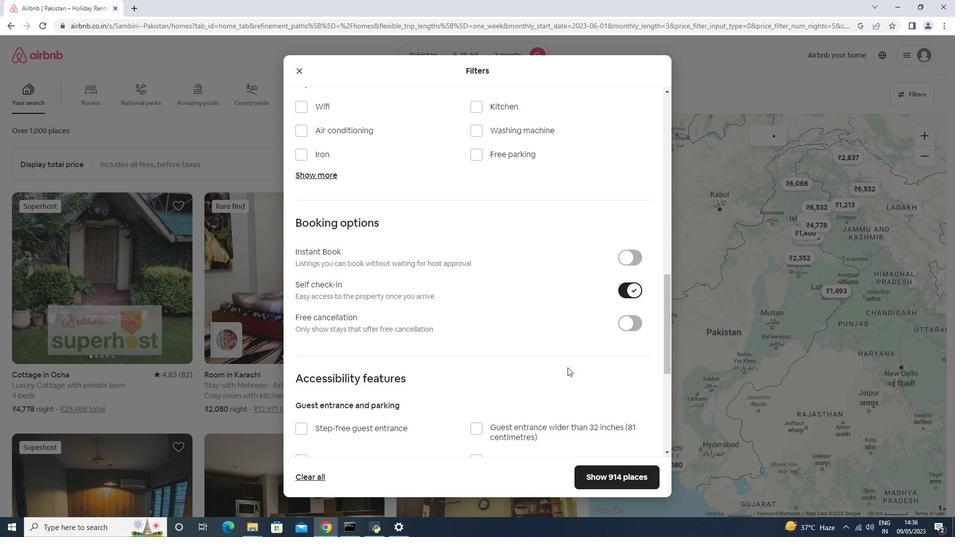 
Action: Mouse scrolled (567, 367) with delta (0, 0)
Screenshot: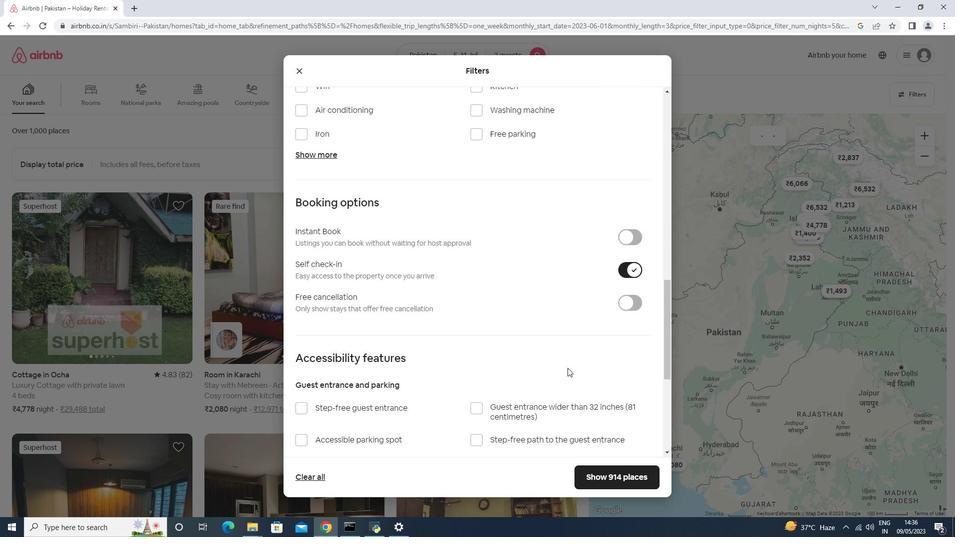
Action: Mouse scrolled (567, 367) with delta (0, 0)
Screenshot: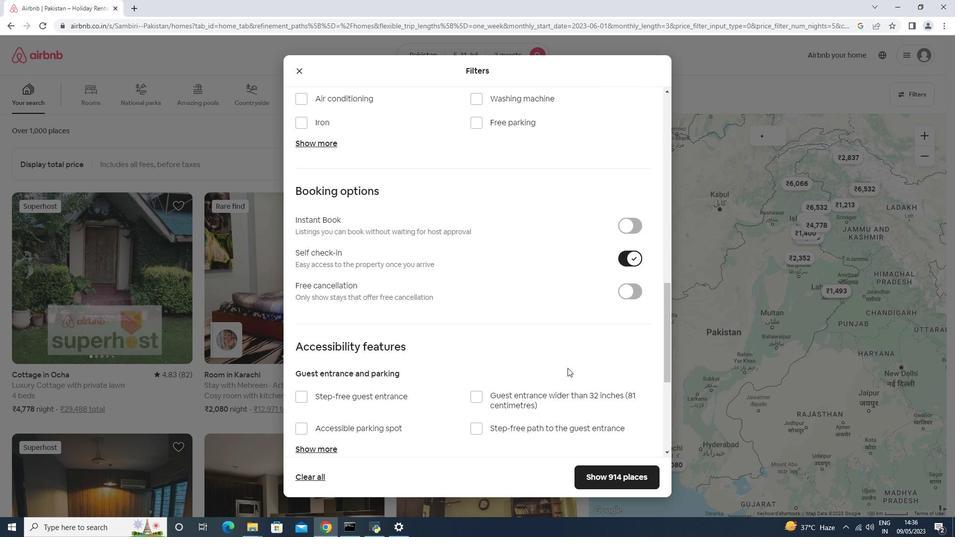 
Action: Mouse scrolled (567, 367) with delta (0, 0)
Screenshot: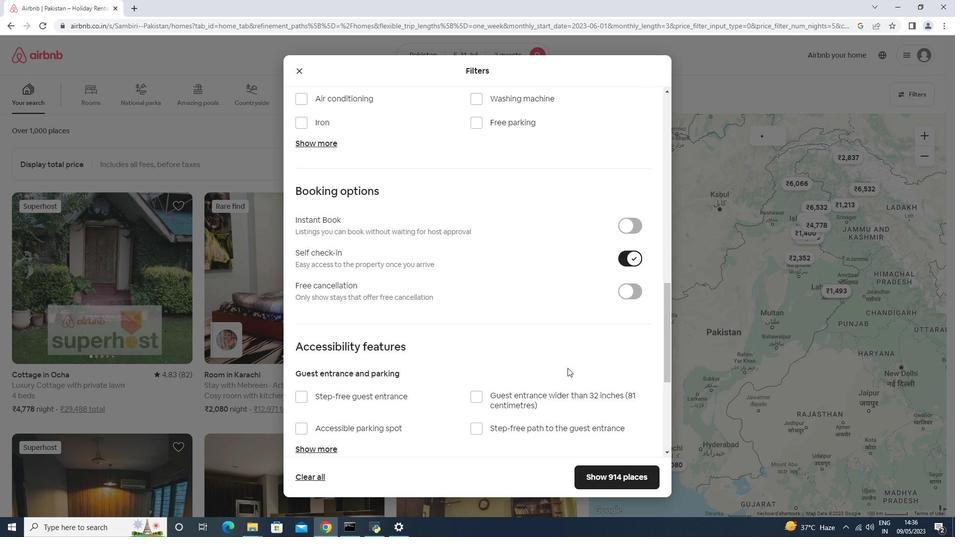 
Action: Mouse scrolled (567, 367) with delta (0, 0)
Screenshot: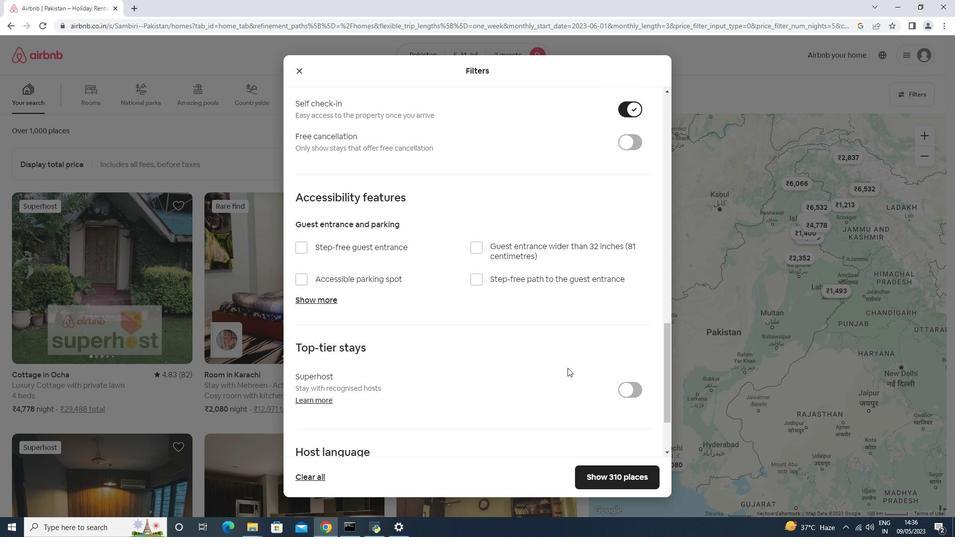 
Action: Mouse scrolled (567, 367) with delta (0, 0)
Screenshot: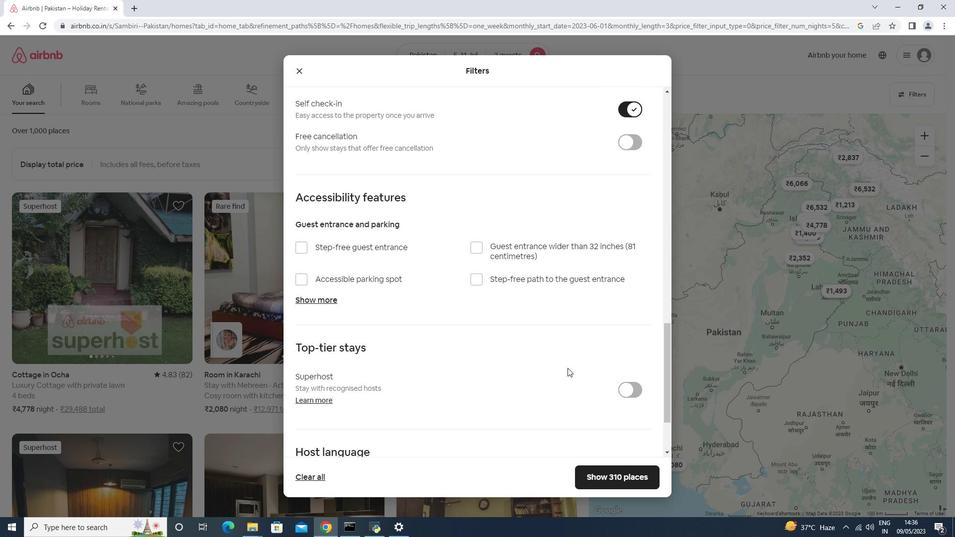 
Action: Mouse moved to (483, 404)
Screenshot: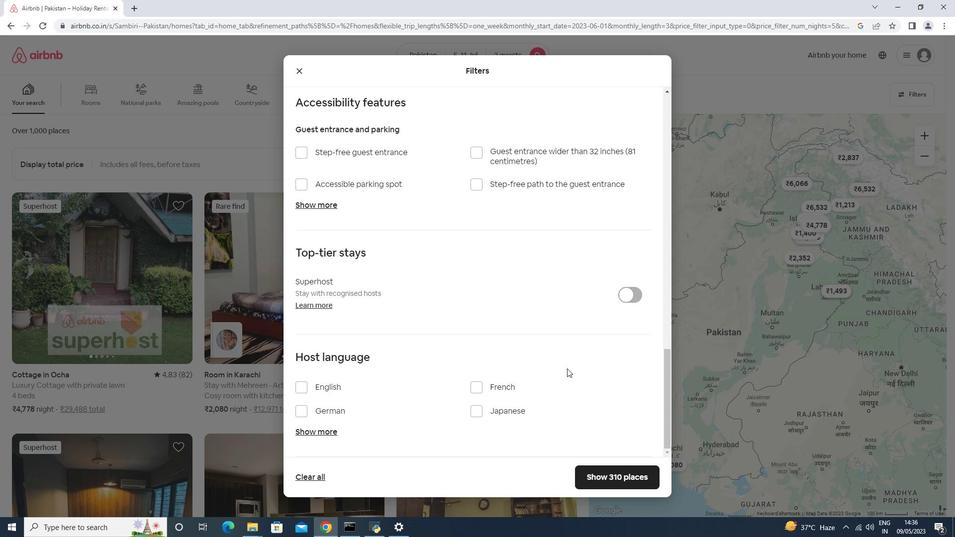 
Action: Mouse scrolled (566, 368) with delta (0, 0)
Screenshot: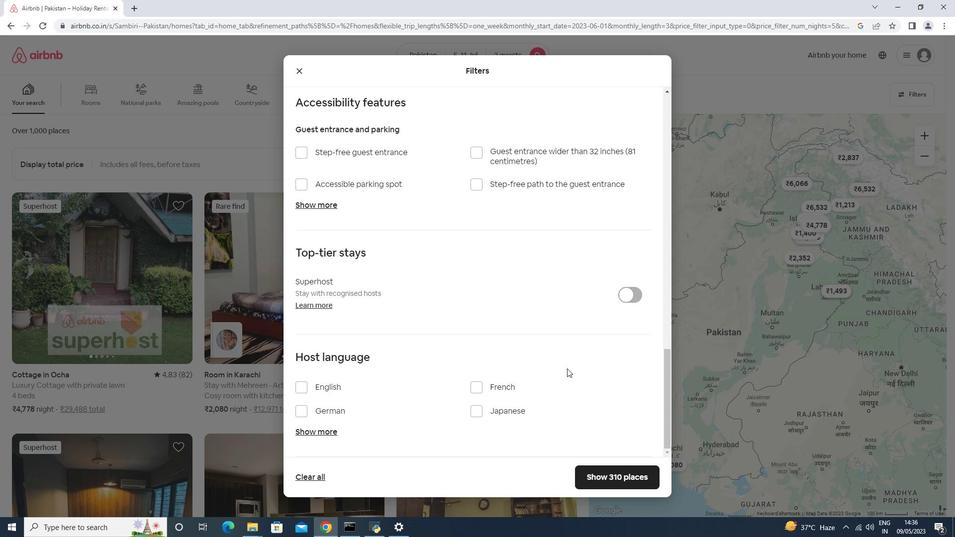 
Action: Mouse moved to (359, 390)
Screenshot: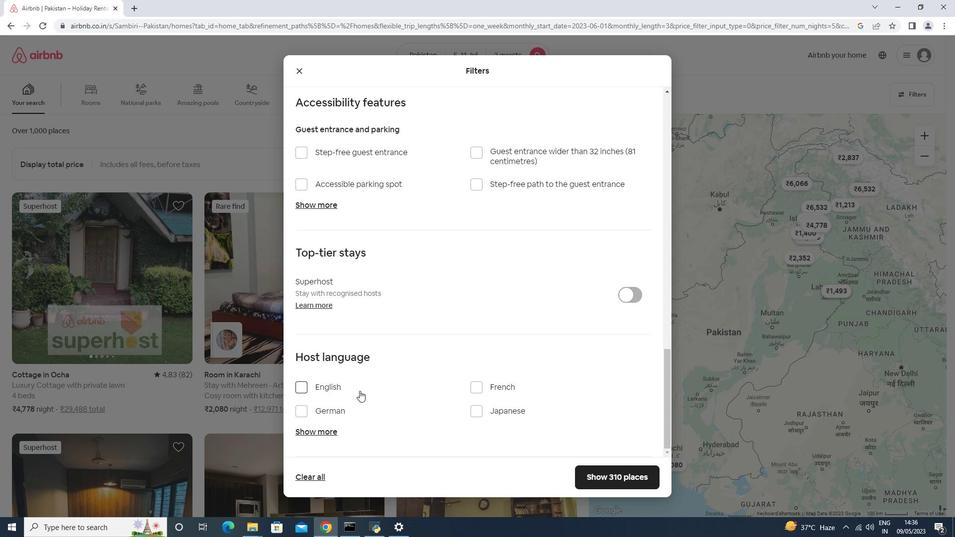 
Action: Mouse pressed left at (359, 390)
Screenshot: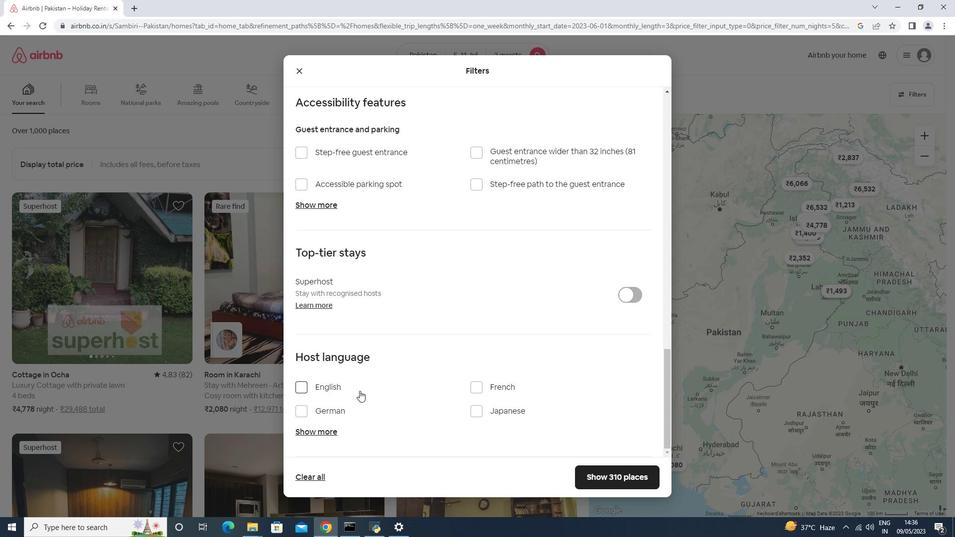 
Action: Mouse moved to (612, 477)
Screenshot: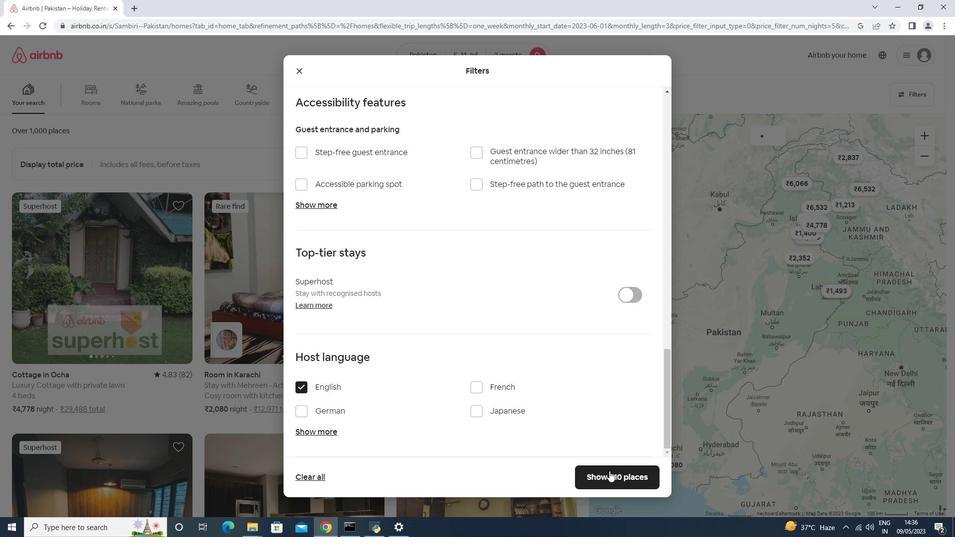 
Action: Mouse pressed left at (612, 477)
Screenshot: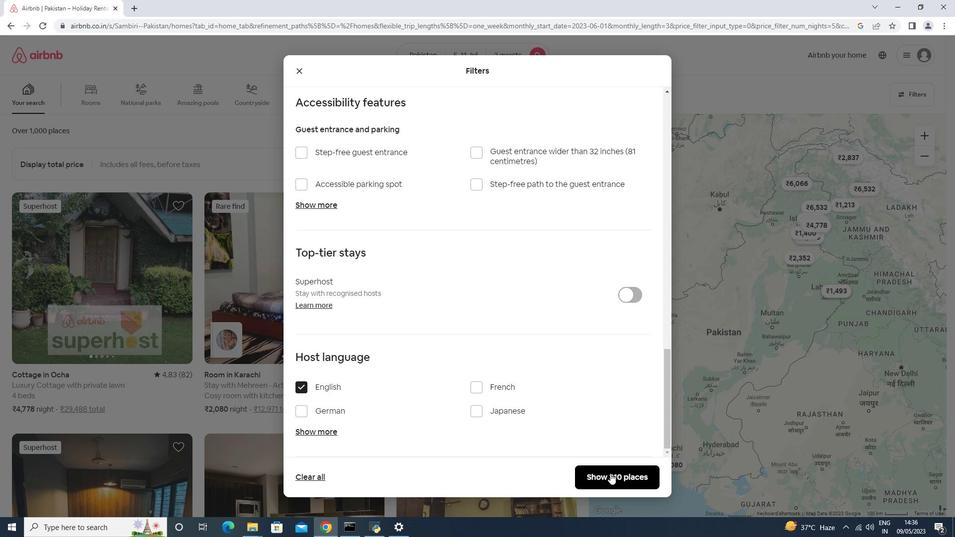 
Action: Mouse moved to (22, 46)
Screenshot: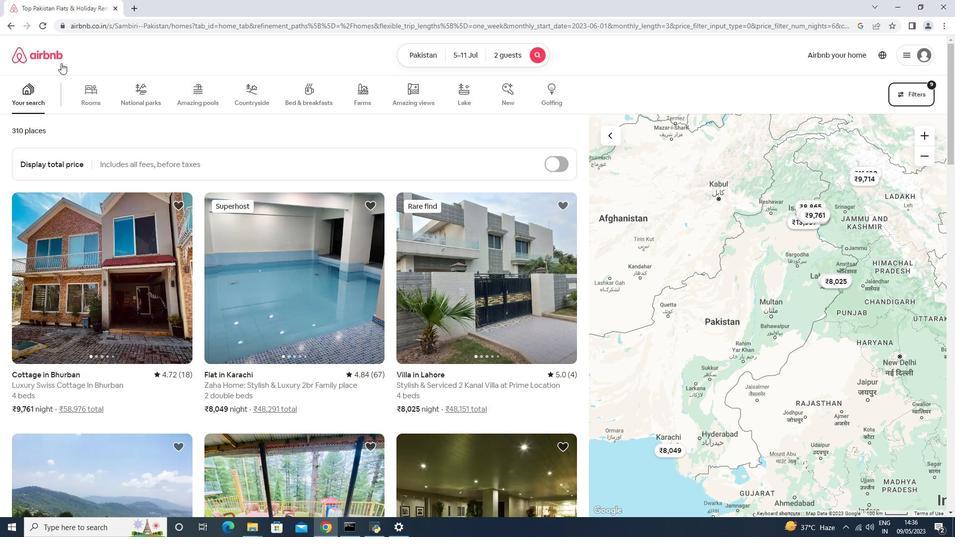 
Action: Mouse pressed left at (22, 46)
Screenshot: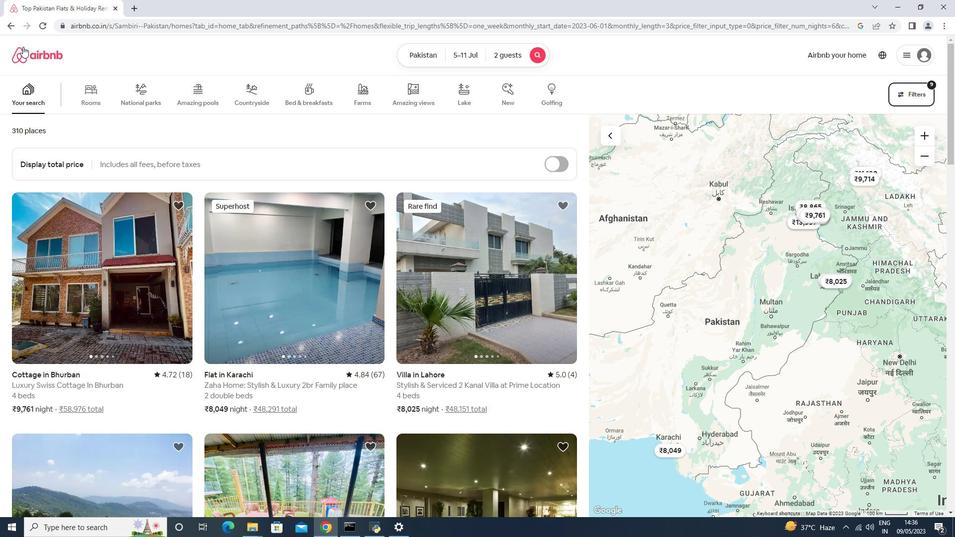 
Action: Mouse moved to (50, 77)
Screenshot: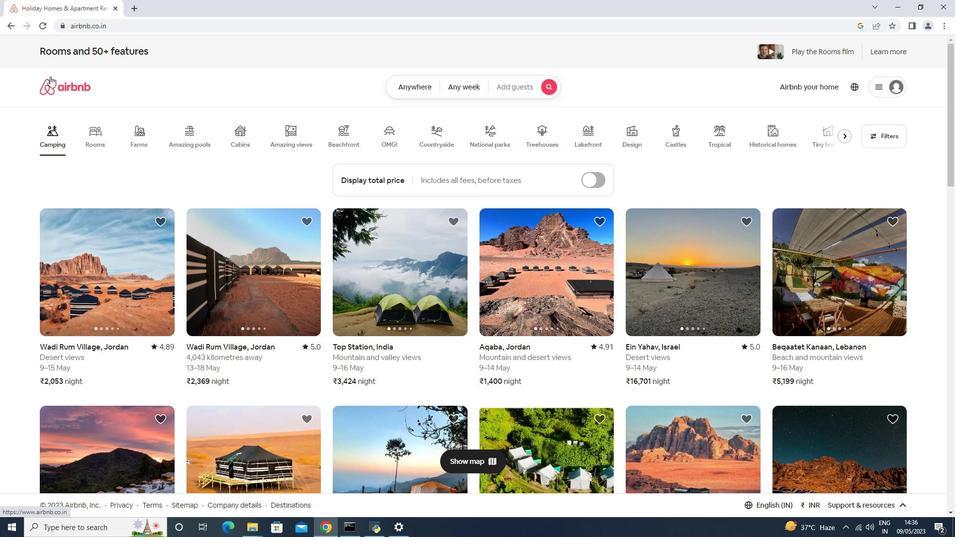 
